 Task: Create a due date automation trigger when advanced on, on the monday of the week a card is due add fields with custom field "Resume" set to a date less than 1 working days ago at 11:00 AM.
Action: Mouse moved to (1260, 96)
Screenshot: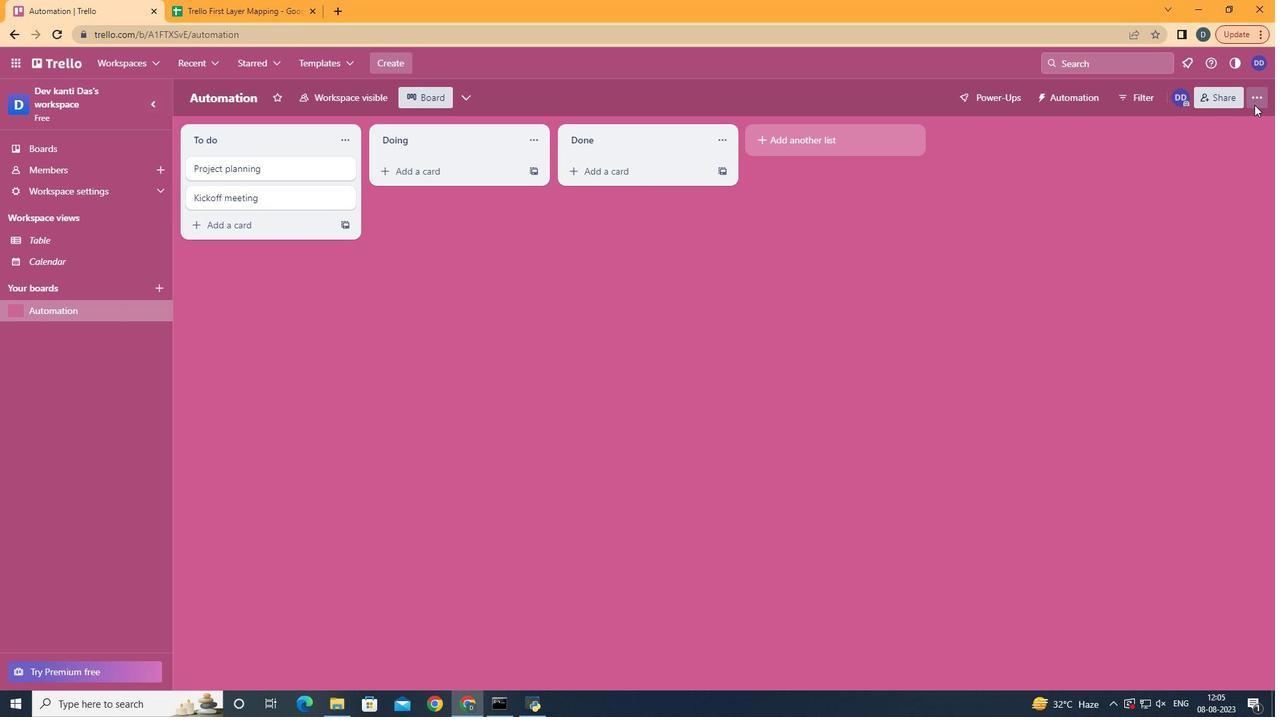 
Action: Mouse pressed left at (1260, 96)
Screenshot: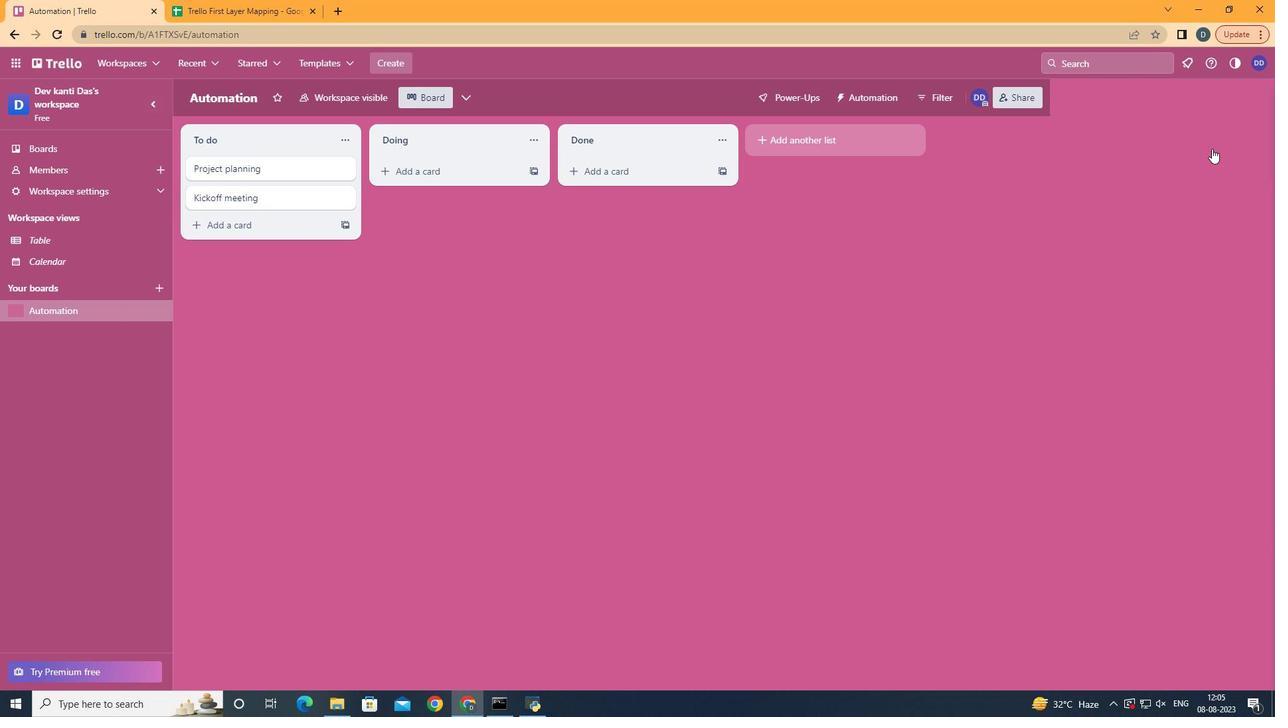 
Action: Mouse moved to (1125, 279)
Screenshot: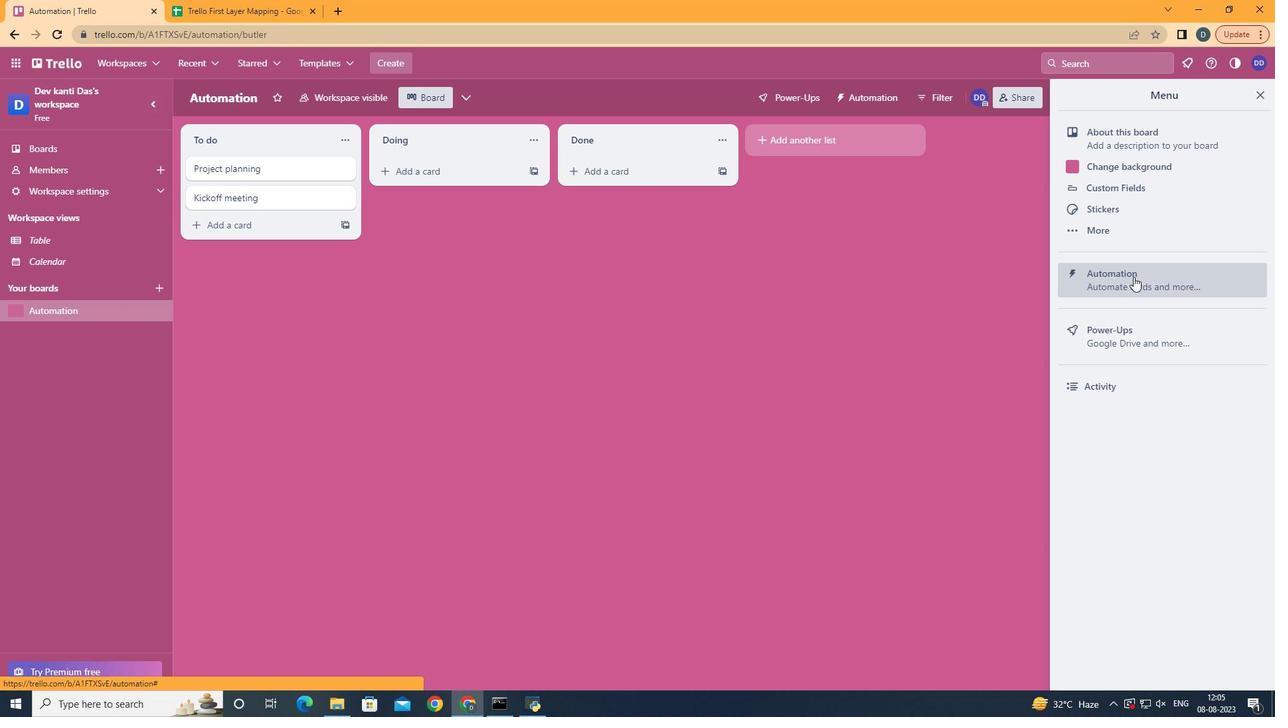 
Action: Mouse pressed left at (1125, 279)
Screenshot: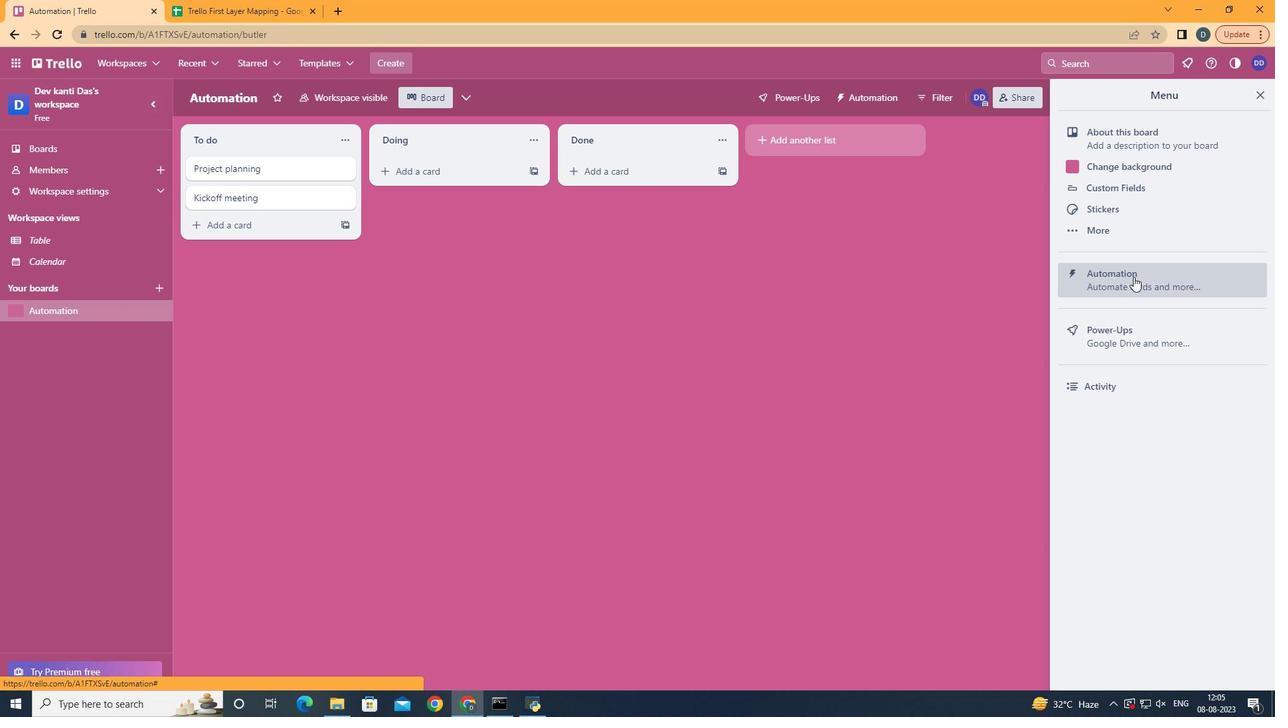 
Action: Mouse moved to (232, 262)
Screenshot: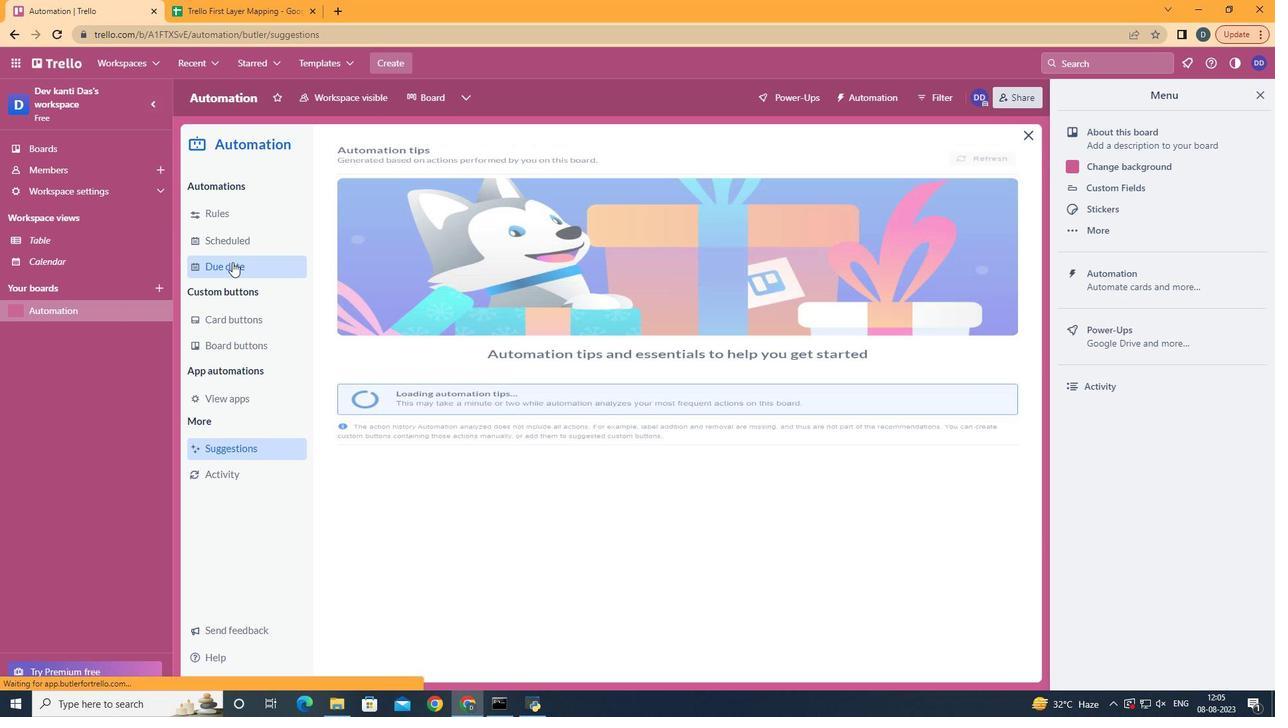 
Action: Mouse pressed left at (232, 262)
Screenshot: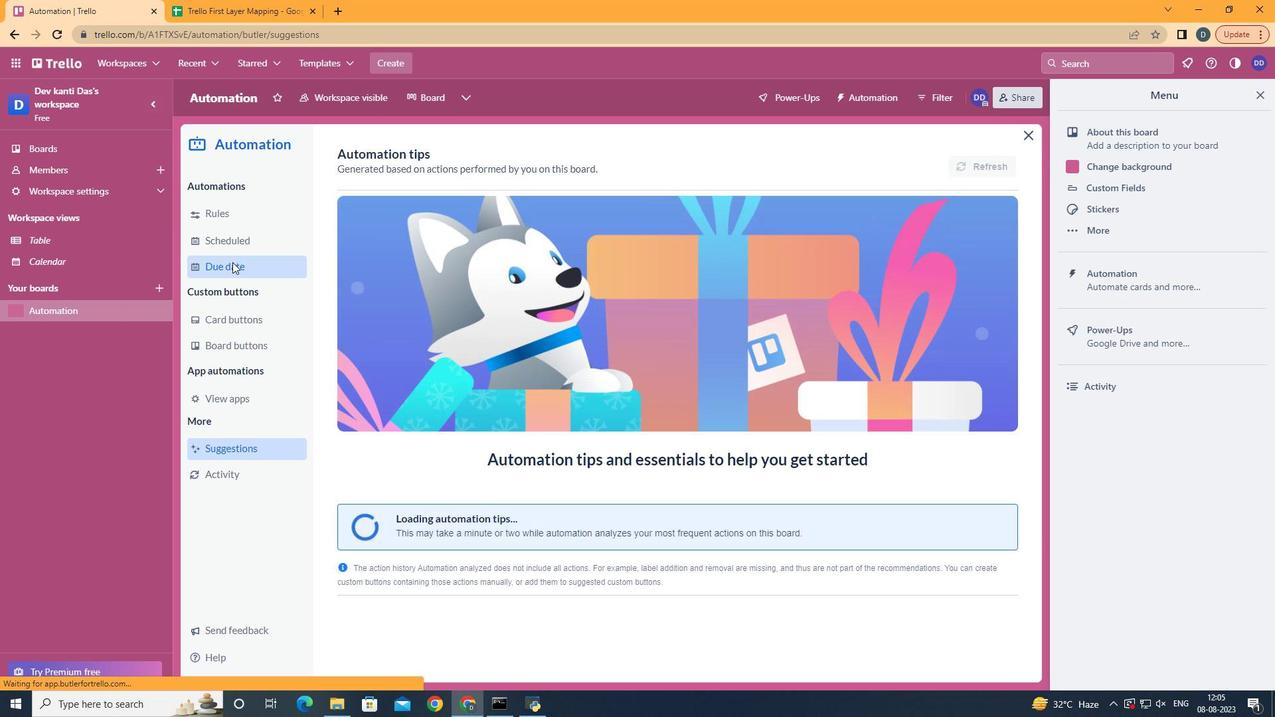 
Action: Mouse moved to (923, 163)
Screenshot: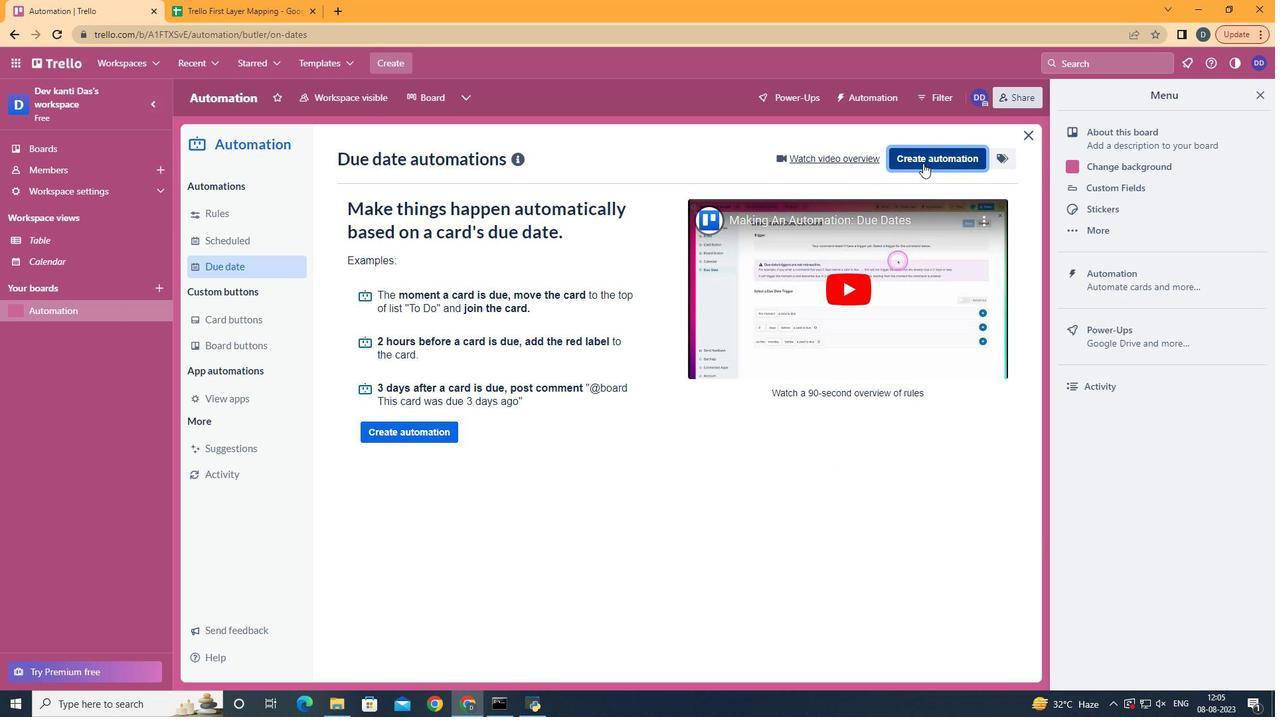 
Action: Mouse pressed left at (923, 163)
Screenshot: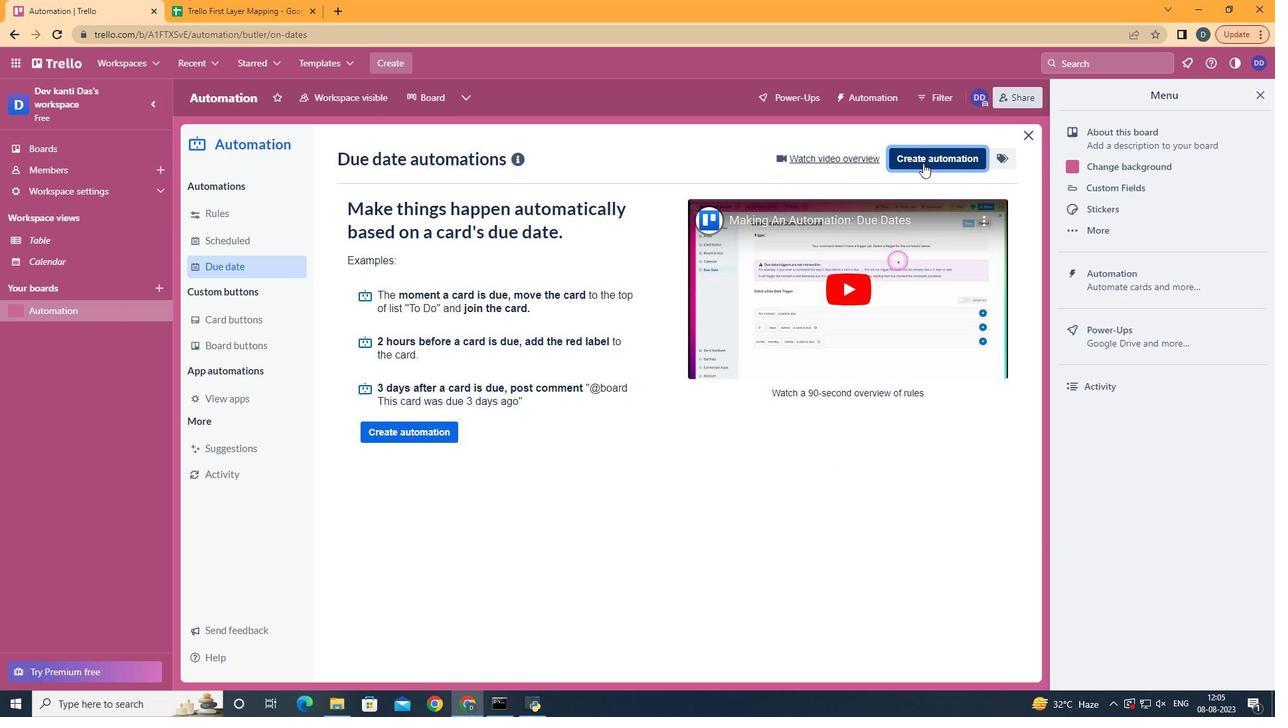
Action: Mouse moved to (728, 296)
Screenshot: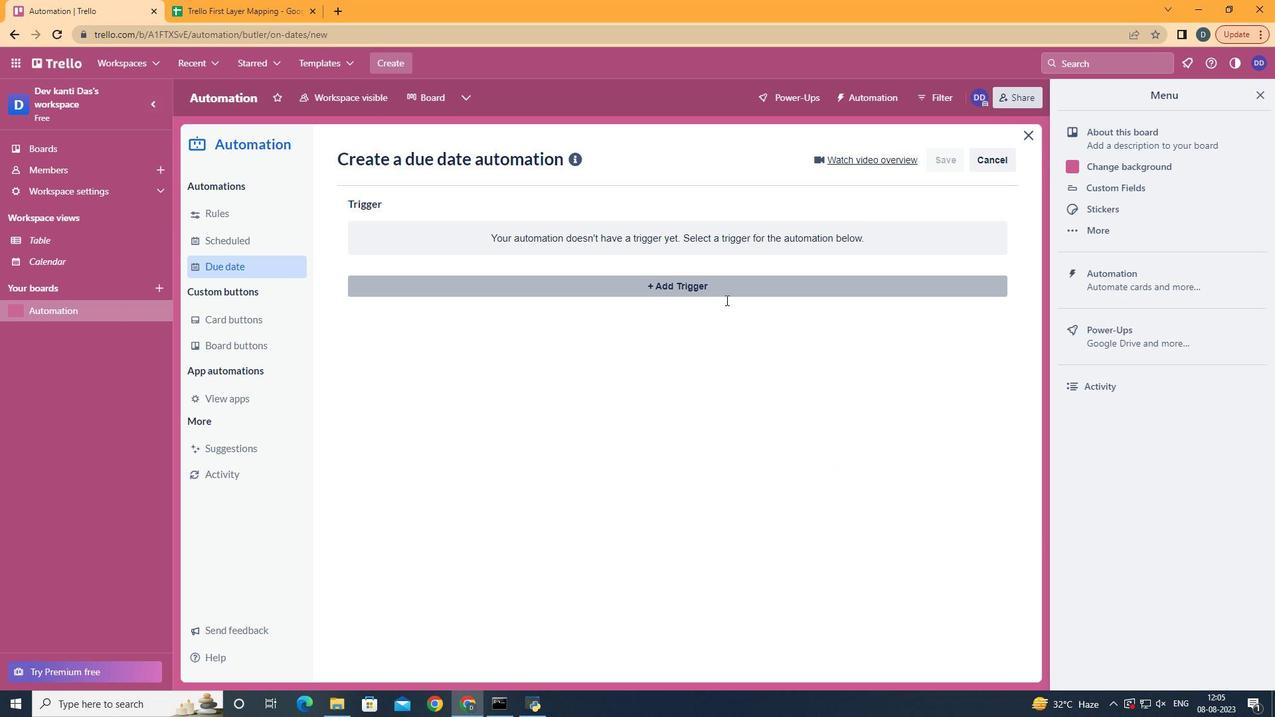 
Action: Mouse pressed left at (728, 296)
Screenshot: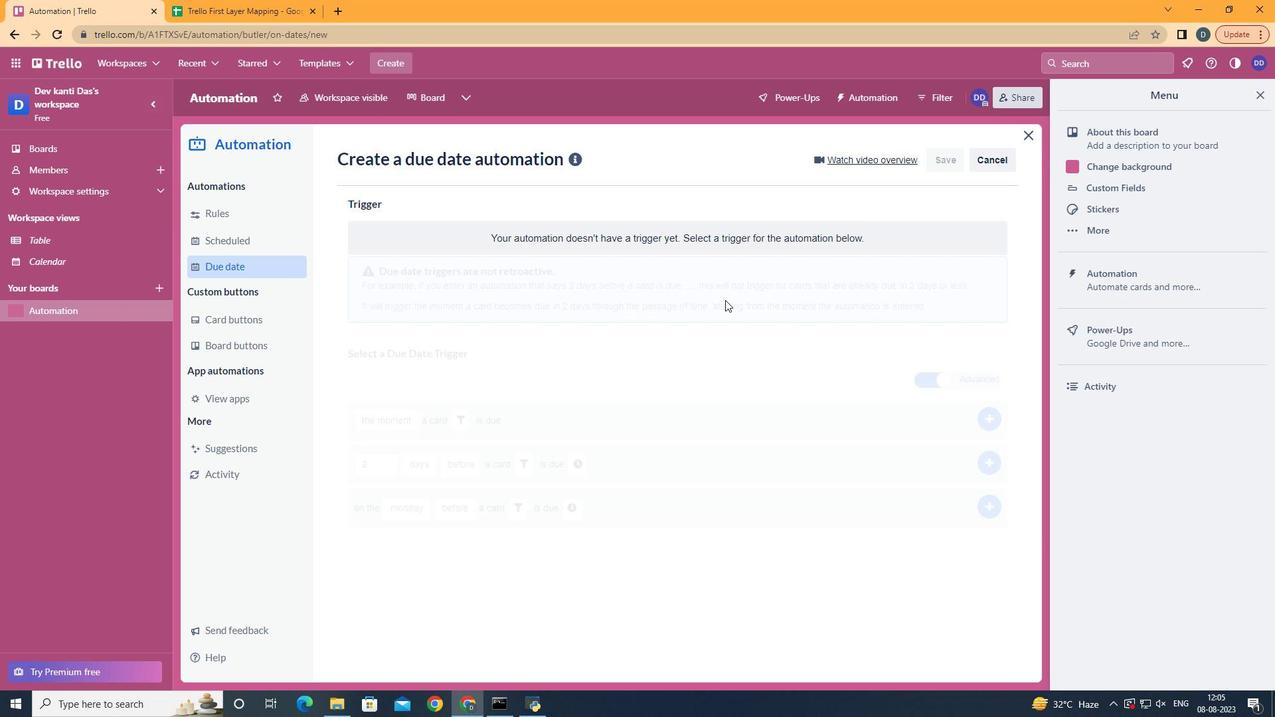 
Action: Mouse moved to (421, 337)
Screenshot: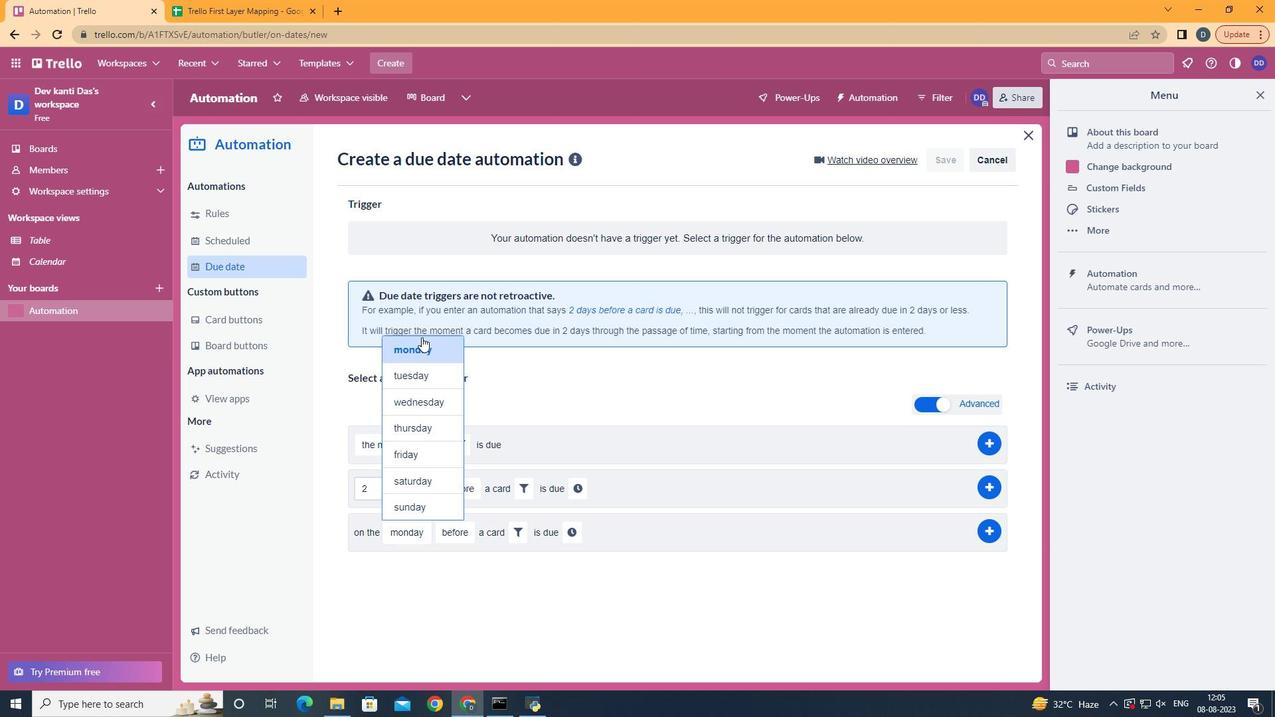 
Action: Mouse pressed left at (421, 337)
Screenshot: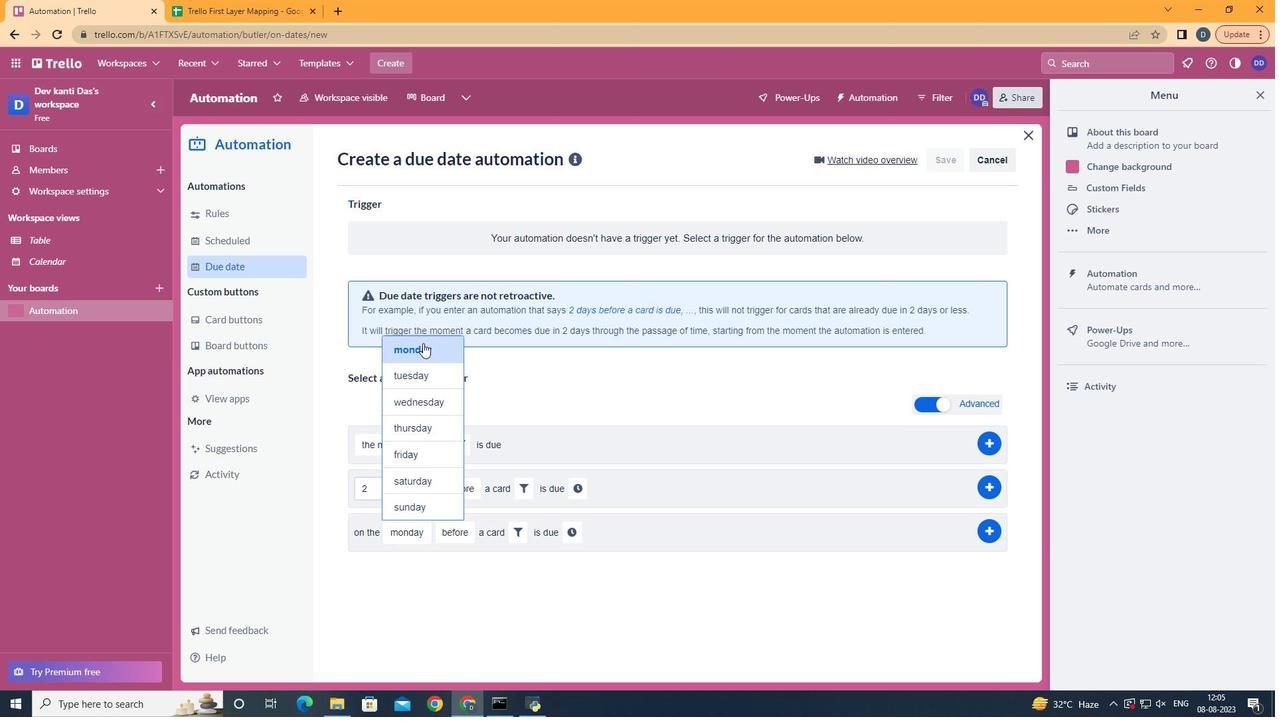 
Action: Mouse moved to (482, 609)
Screenshot: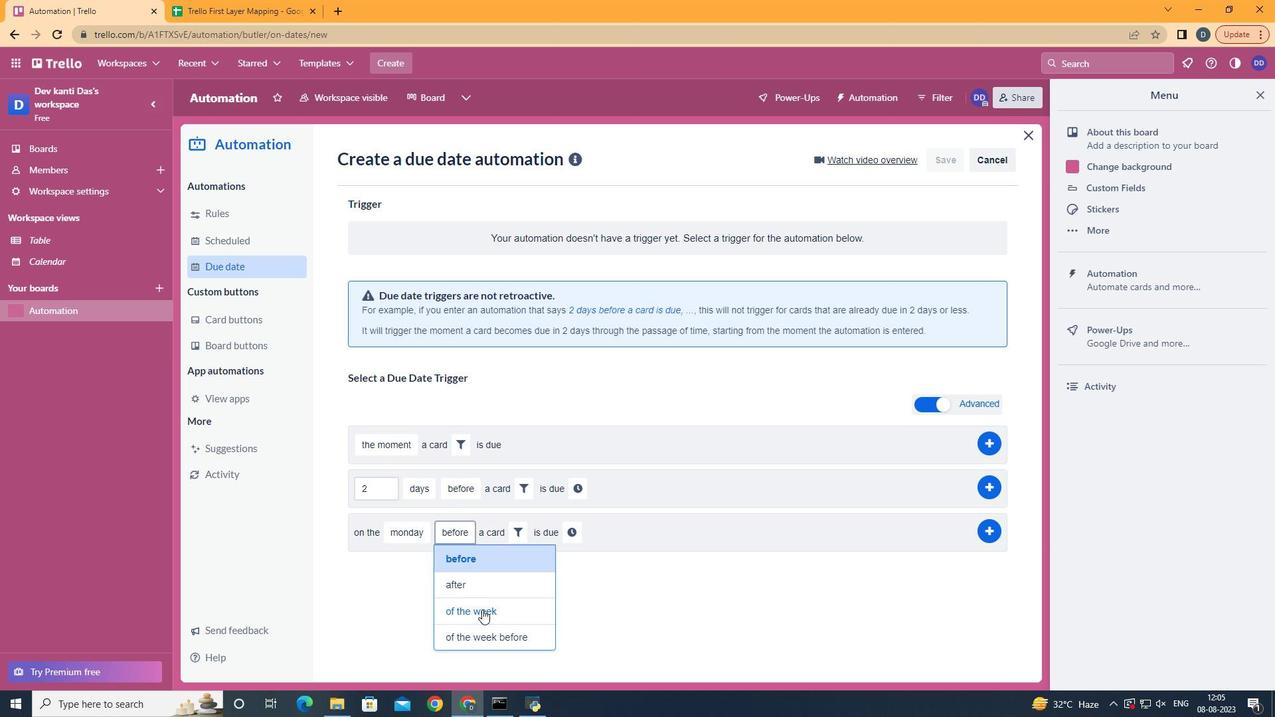 
Action: Mouse pressed left at (482, 609)
Screenshot: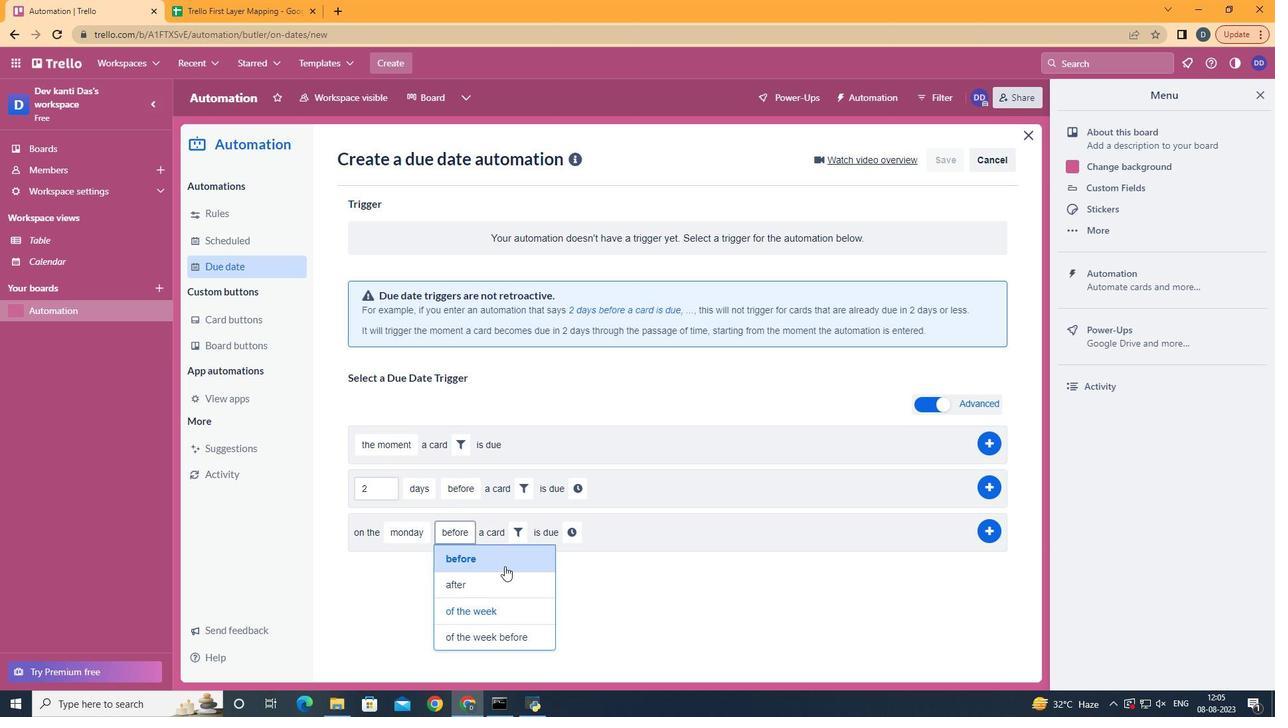 
Action: Mouse moved to (530, 528)
Screenshot: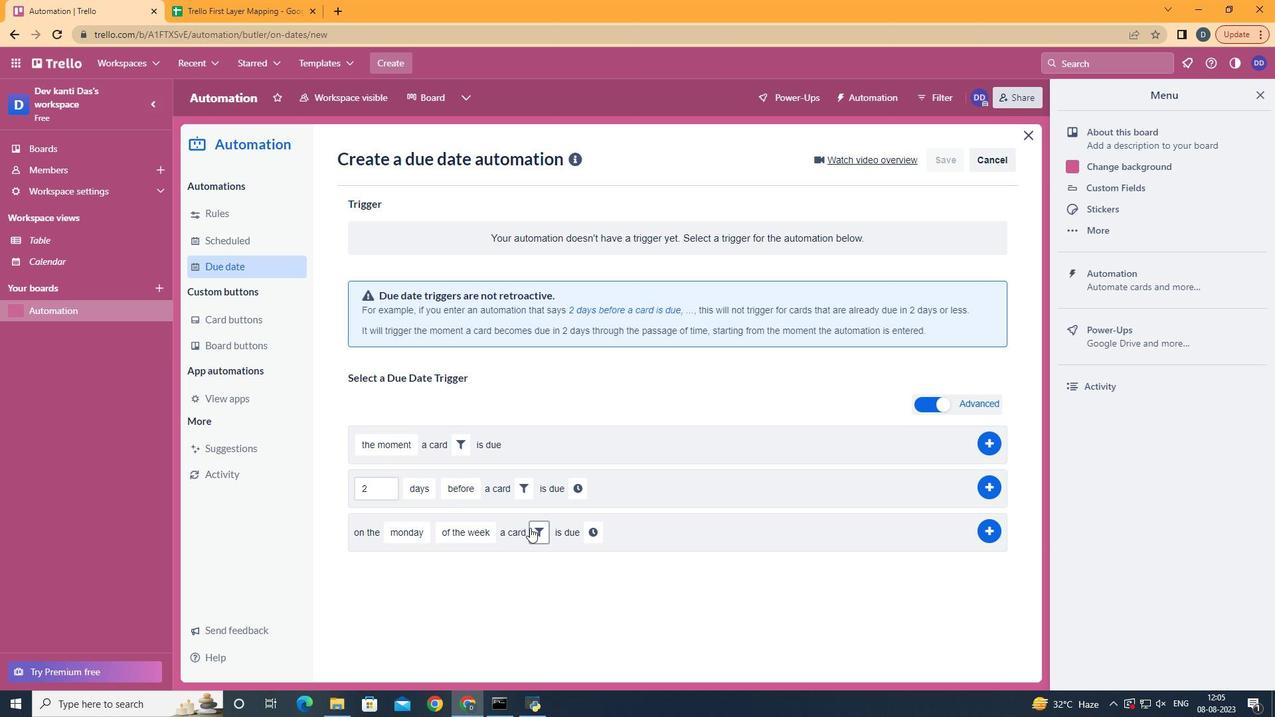 
Action: Mouse pressed left at (530, 528)
Screenshot: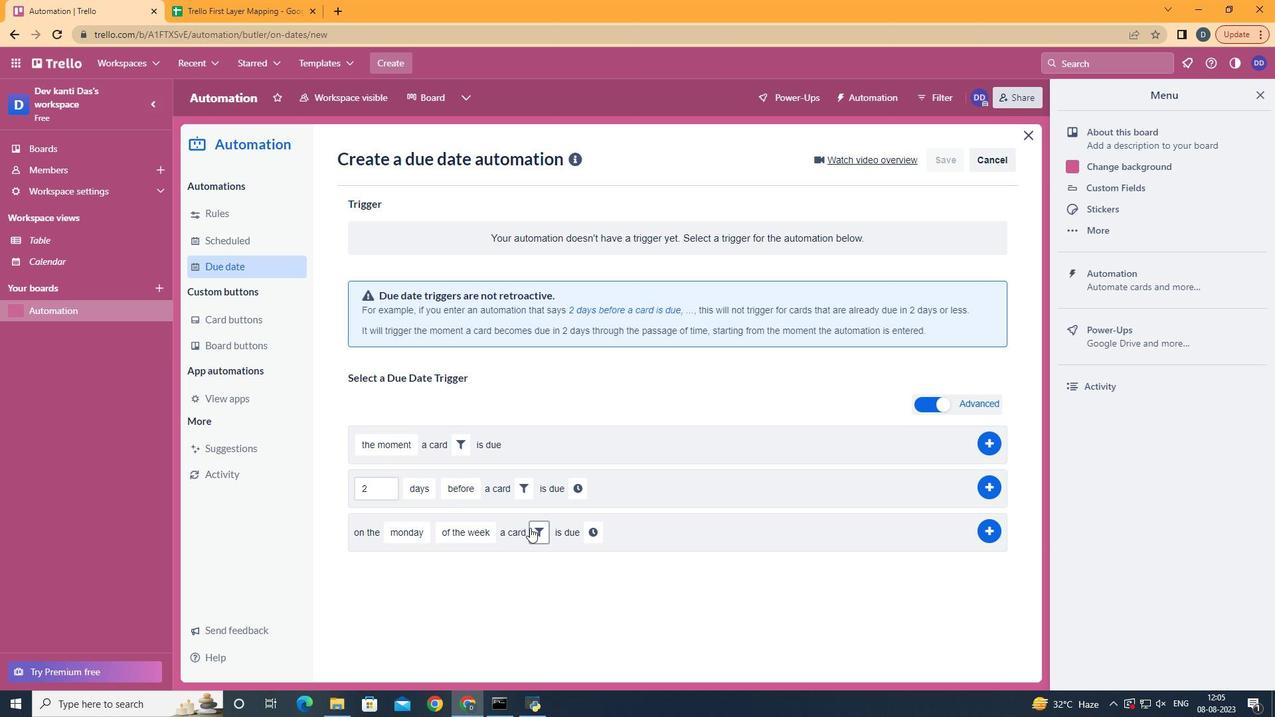 
Action: Mouse moved to (764, 579)
Screenshot: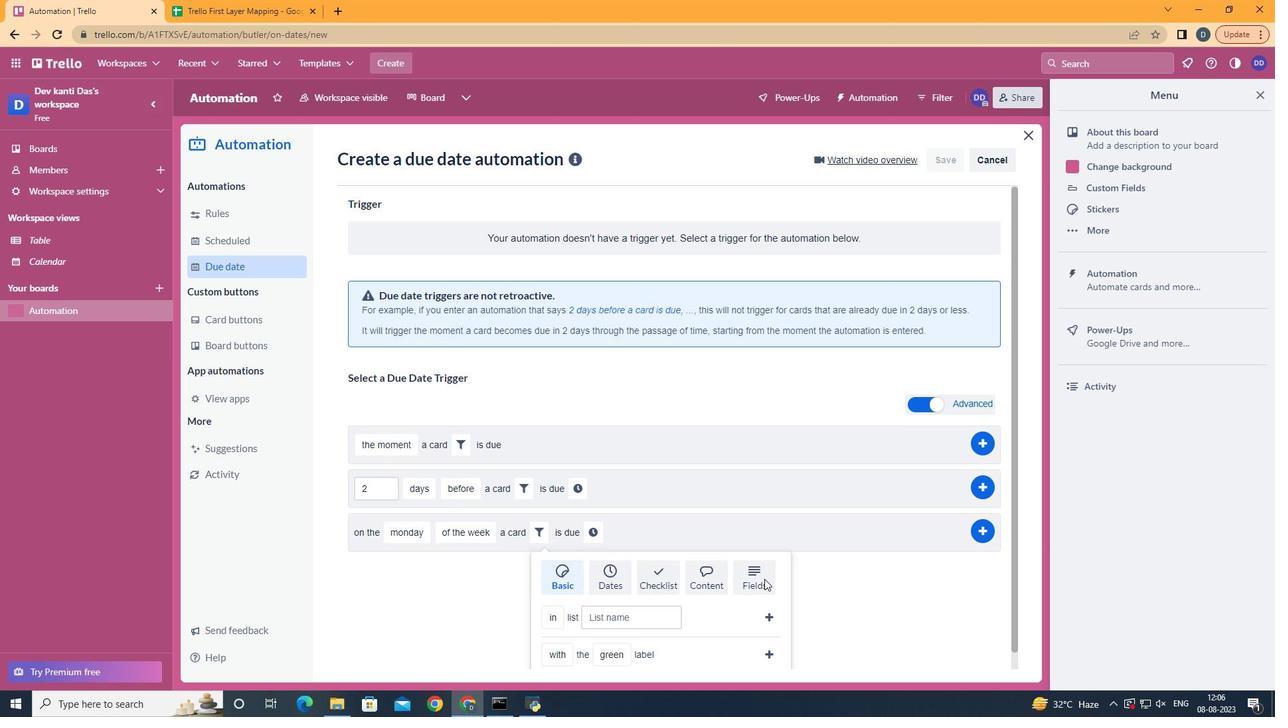 
Action: Mouse pressed left at (764, 579)
Screenshot: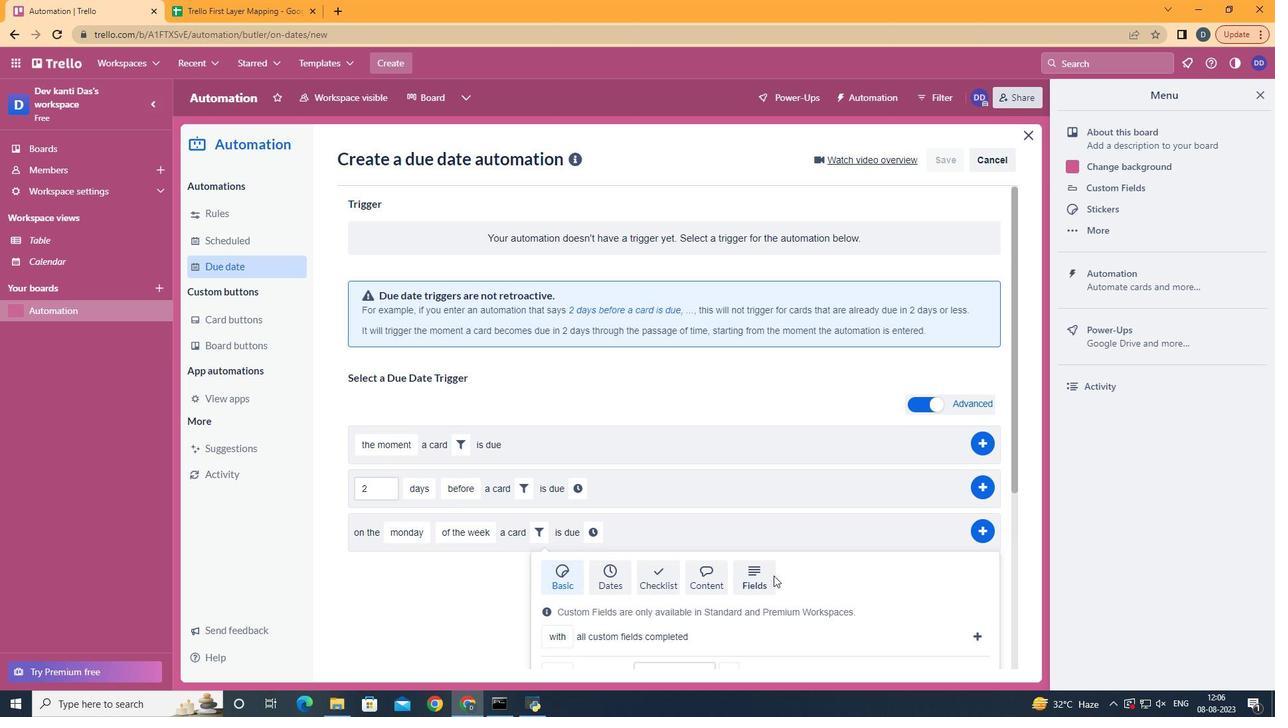 
Action: Mouse moved to (774, 575)
Screenshot: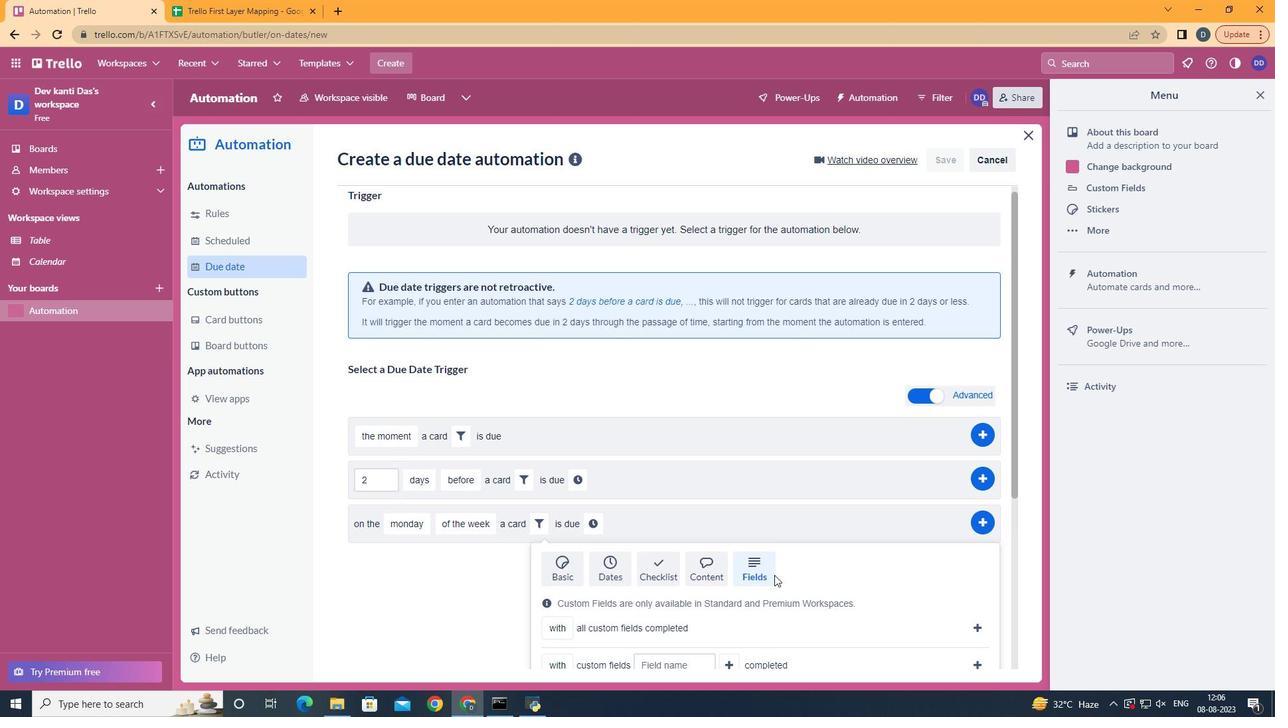 
Action: Mouse scrolled (774, 574) with delta (0, 0)
Screenshot: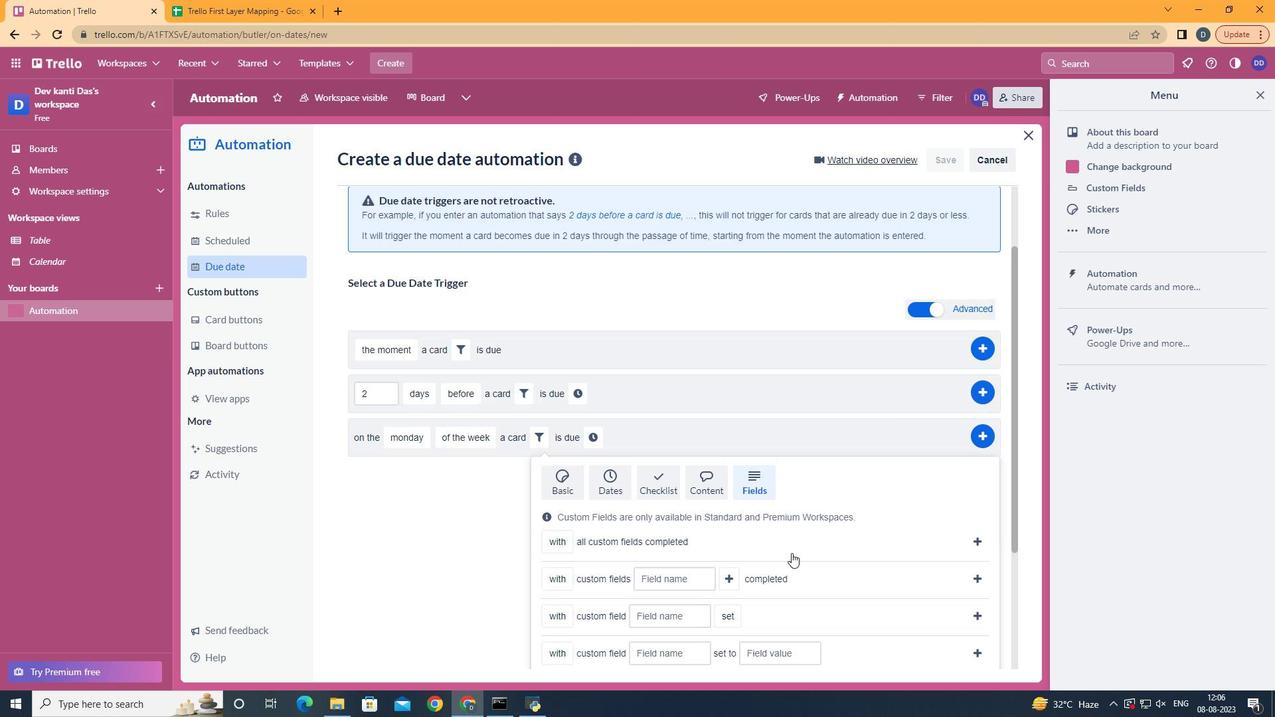 
Action: Mouse scrolled (774, 574) with delta (0, 0)
Screenshot: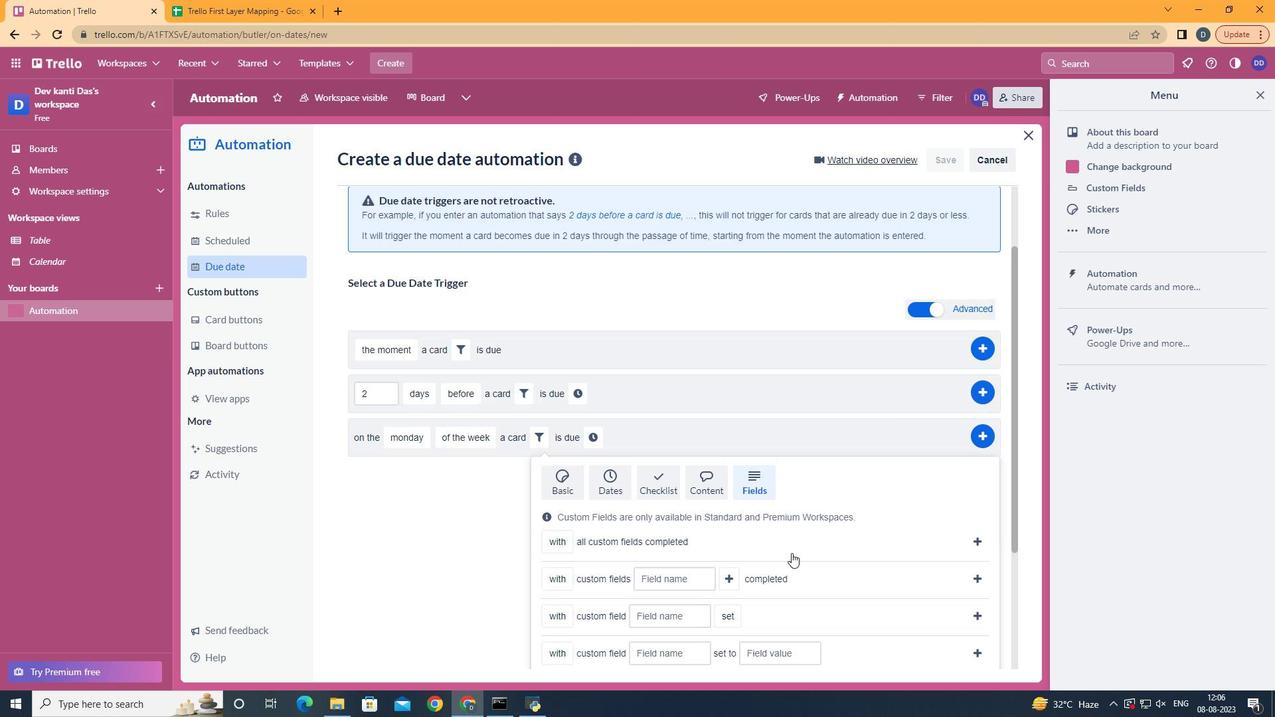 
Action: Mouse scrolled (774, 574) with delta (0, 0)
Screenshot: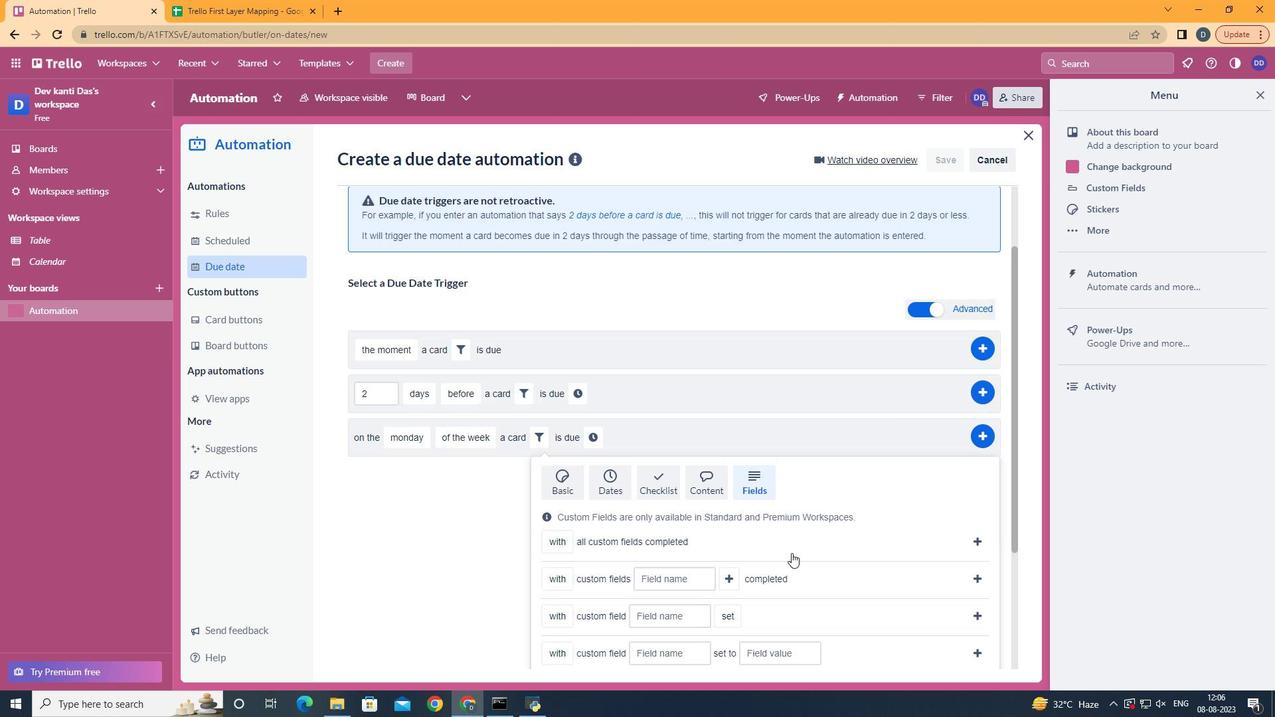 
Action: Mouse scrolled (774, 574) with delta (0, 0)
Screenshot: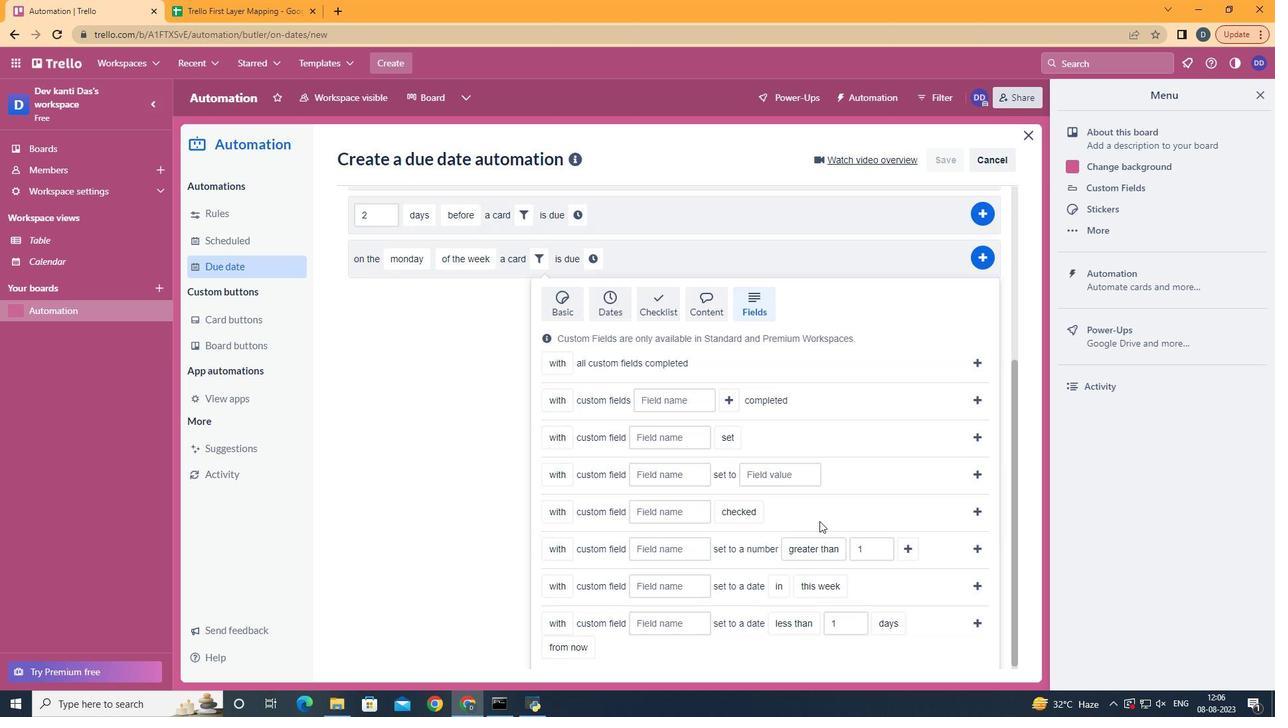 
Action: Mouse scrolled (774, 574) with delta (0, 0)
Screenshot: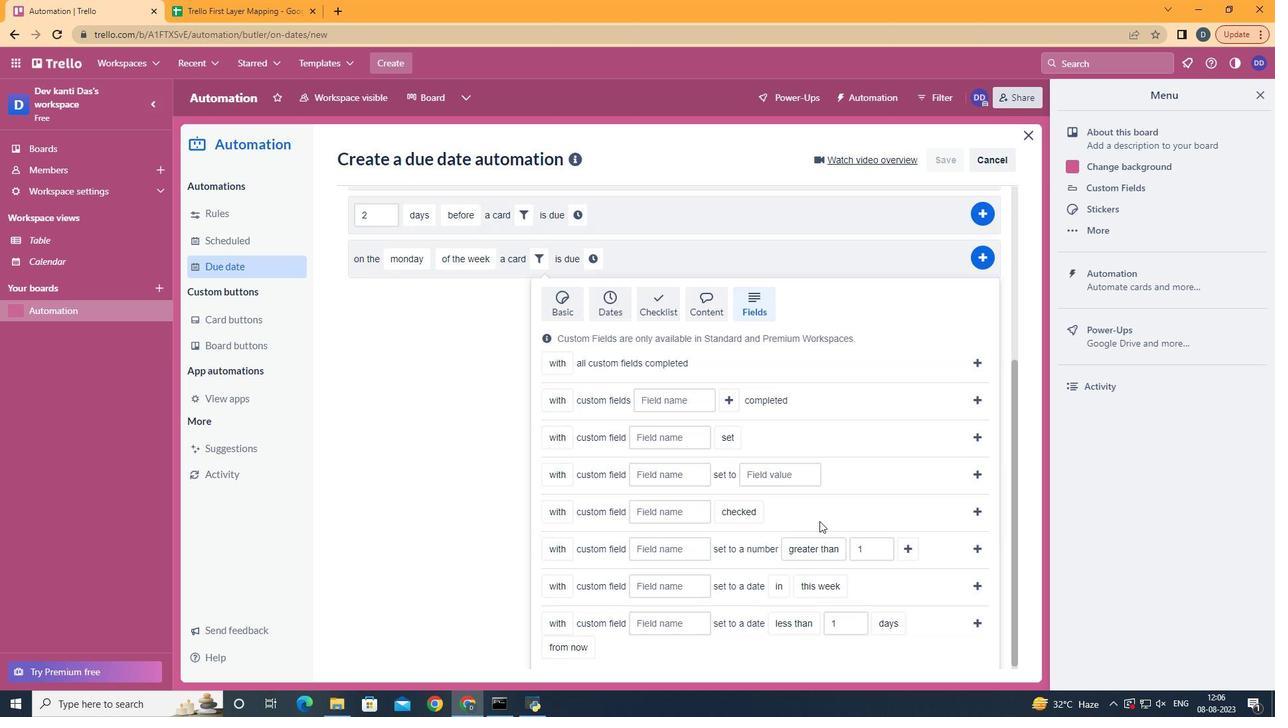
Action: Mouse moved to (574, 561)
Screenshot: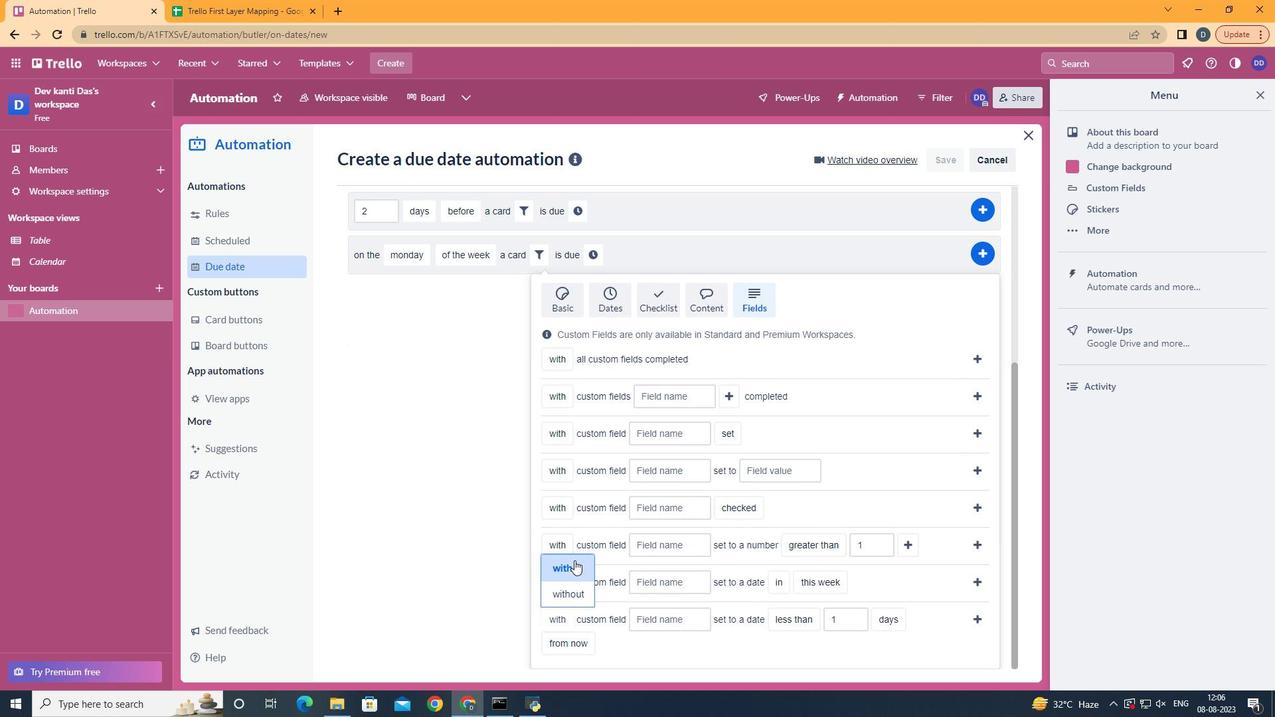 
Action: Mouse pressed left at (574, 561)
Screenshot: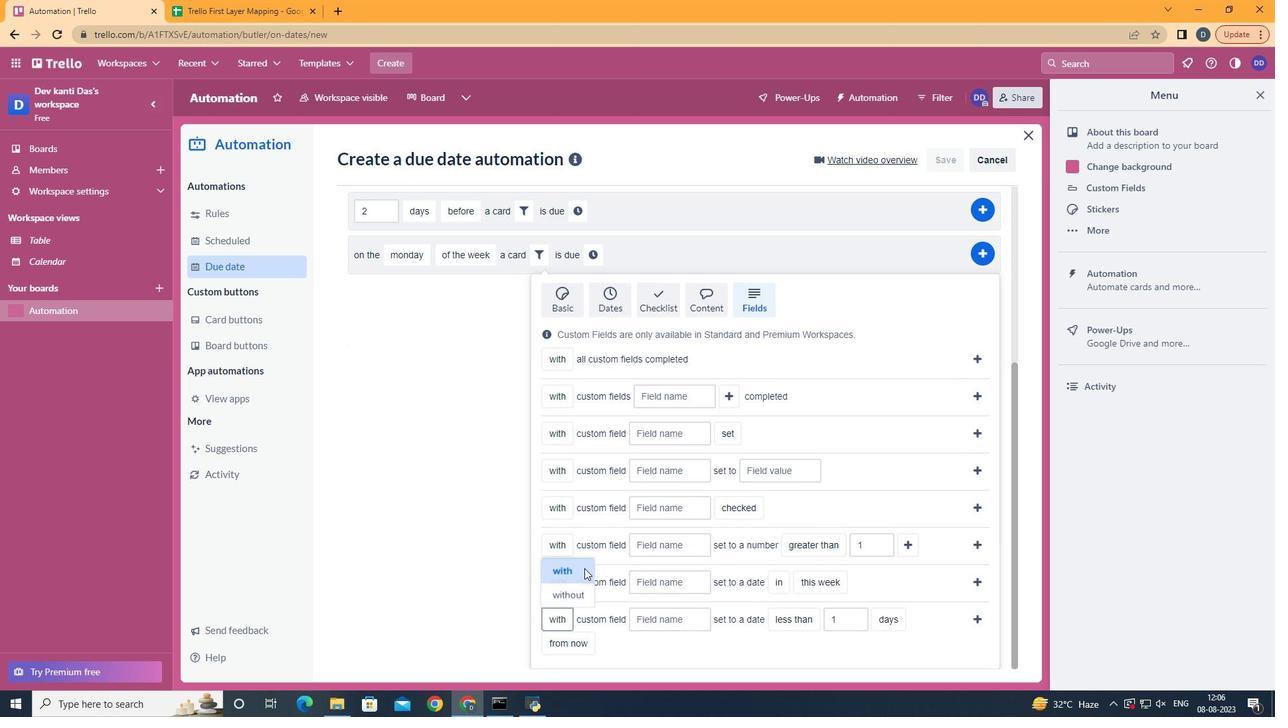 
Action: Mouse moved to (647, 609)
Screenshot: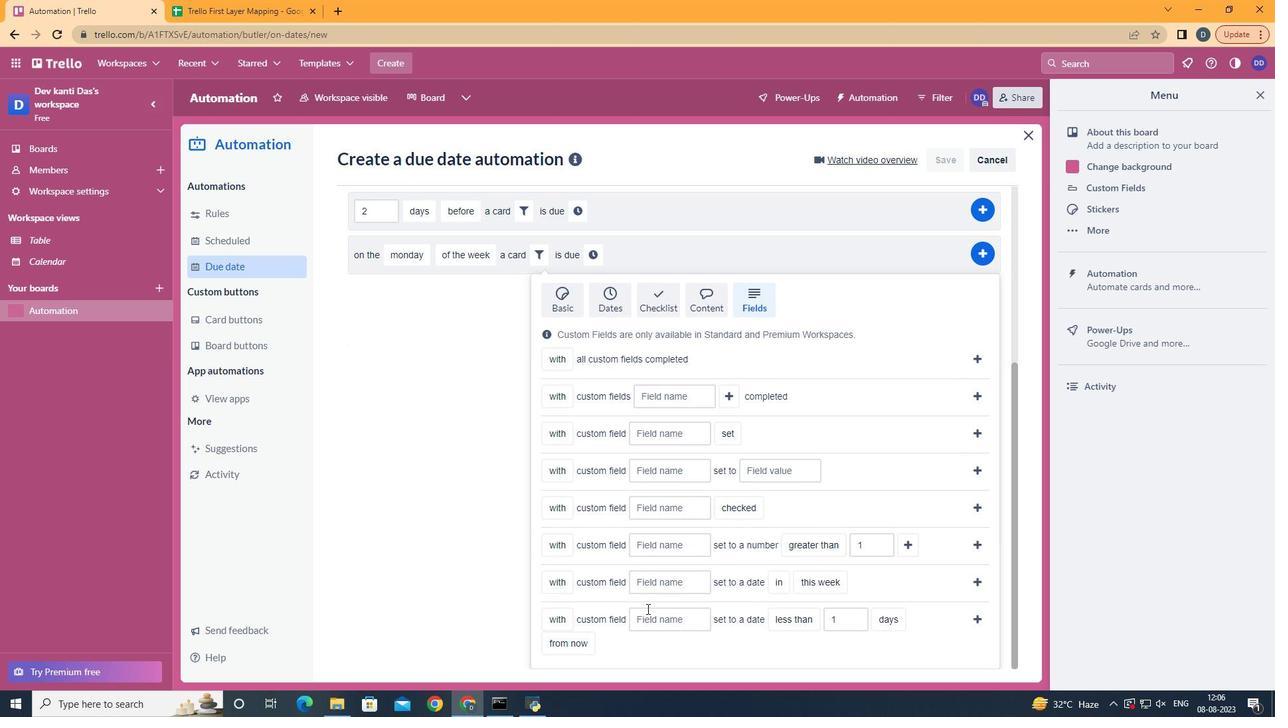 
Action: Mouse pressed left at (647, 609)
Screenshot: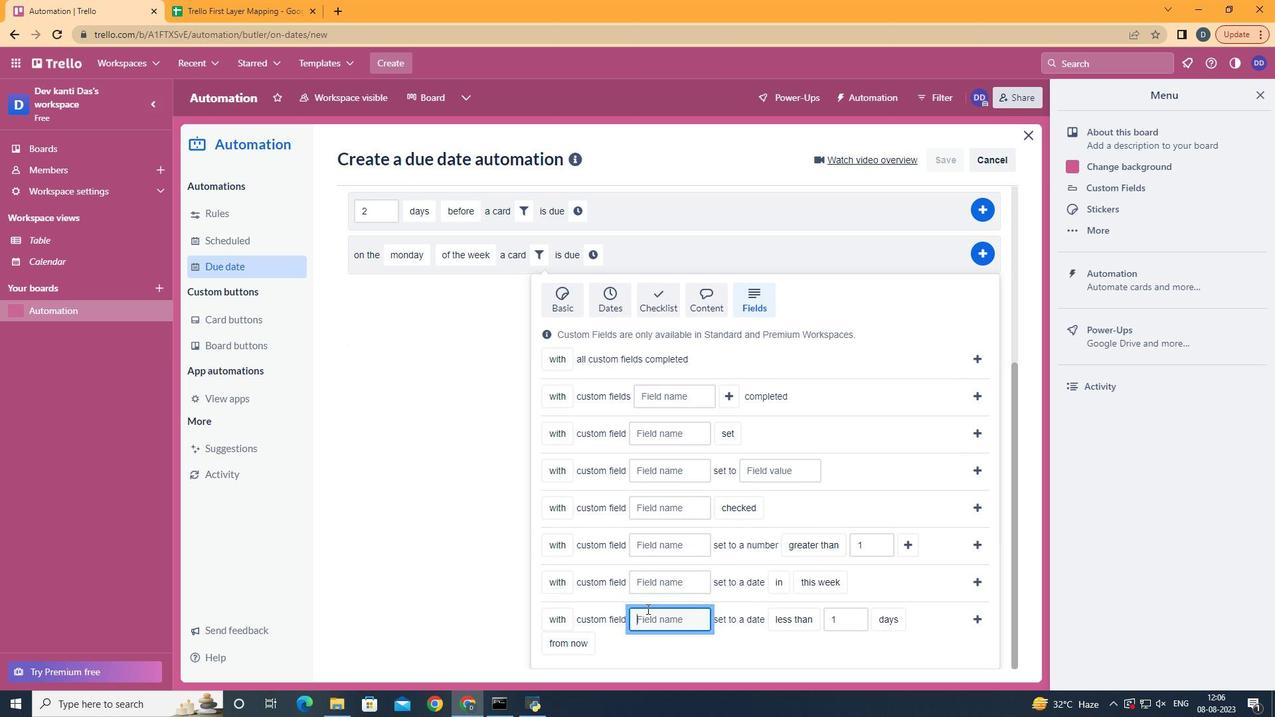
Action: Key pressed <Key.shift>Resume
Screenshot: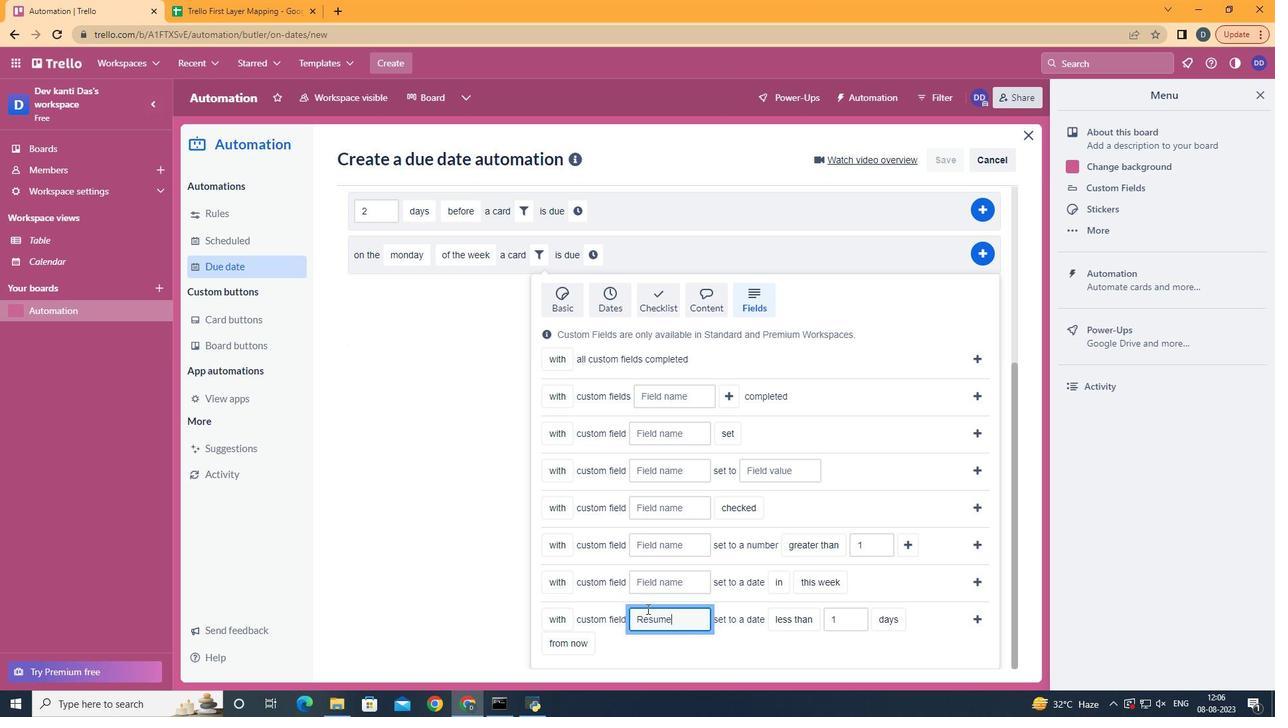 
Action: Mouse moved to (805, 522)
Screenshot: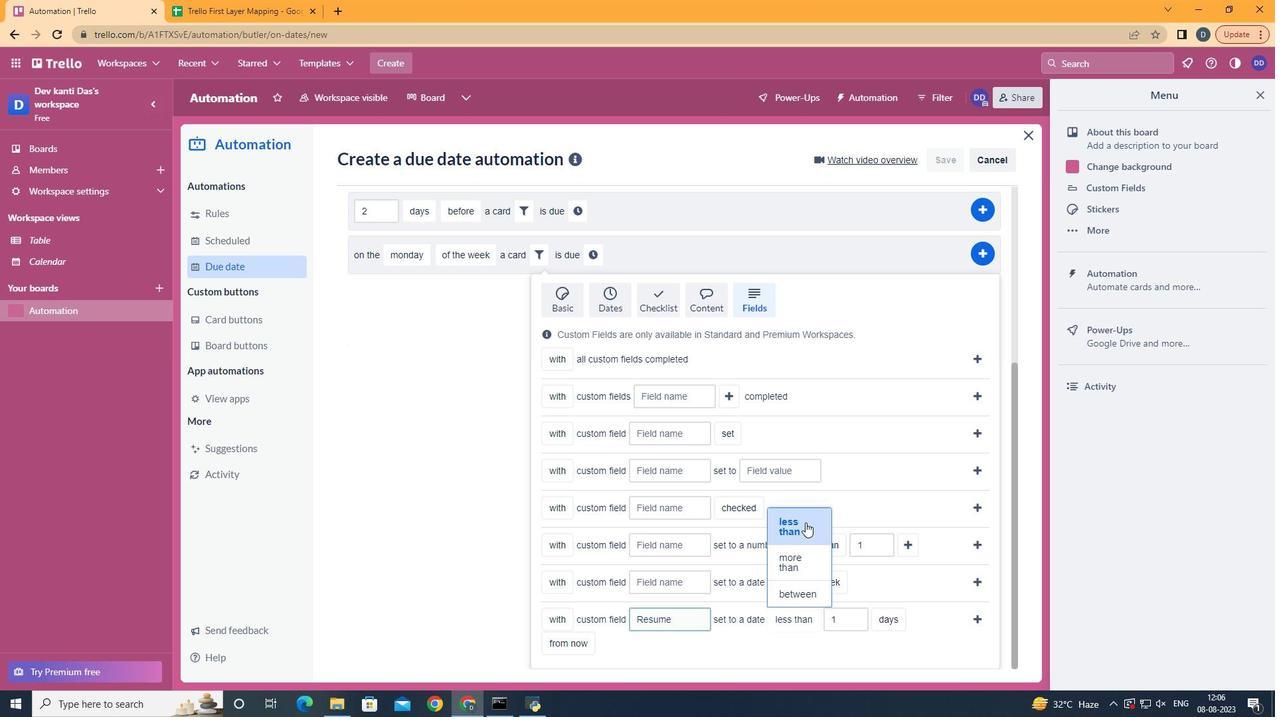
Action: Mouse pressed left at (805, 522)
Screenshot: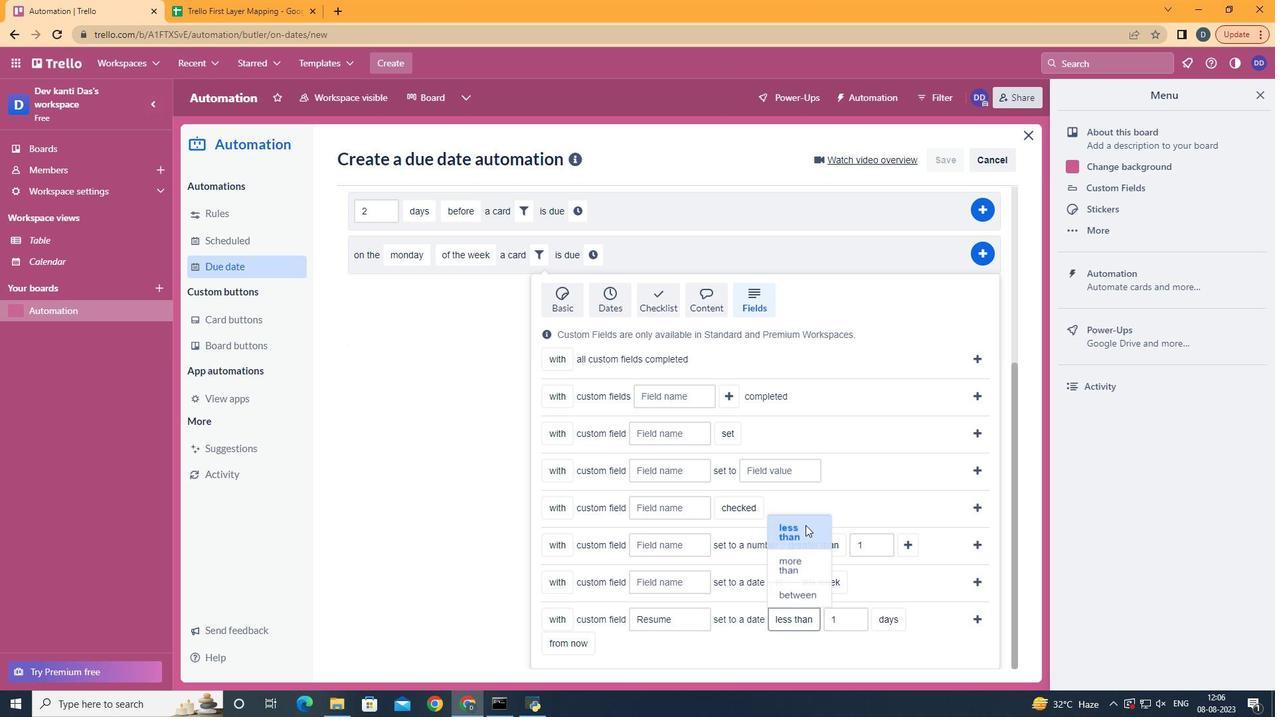
Action: Mouse moved to (900, 595)
Screenshot: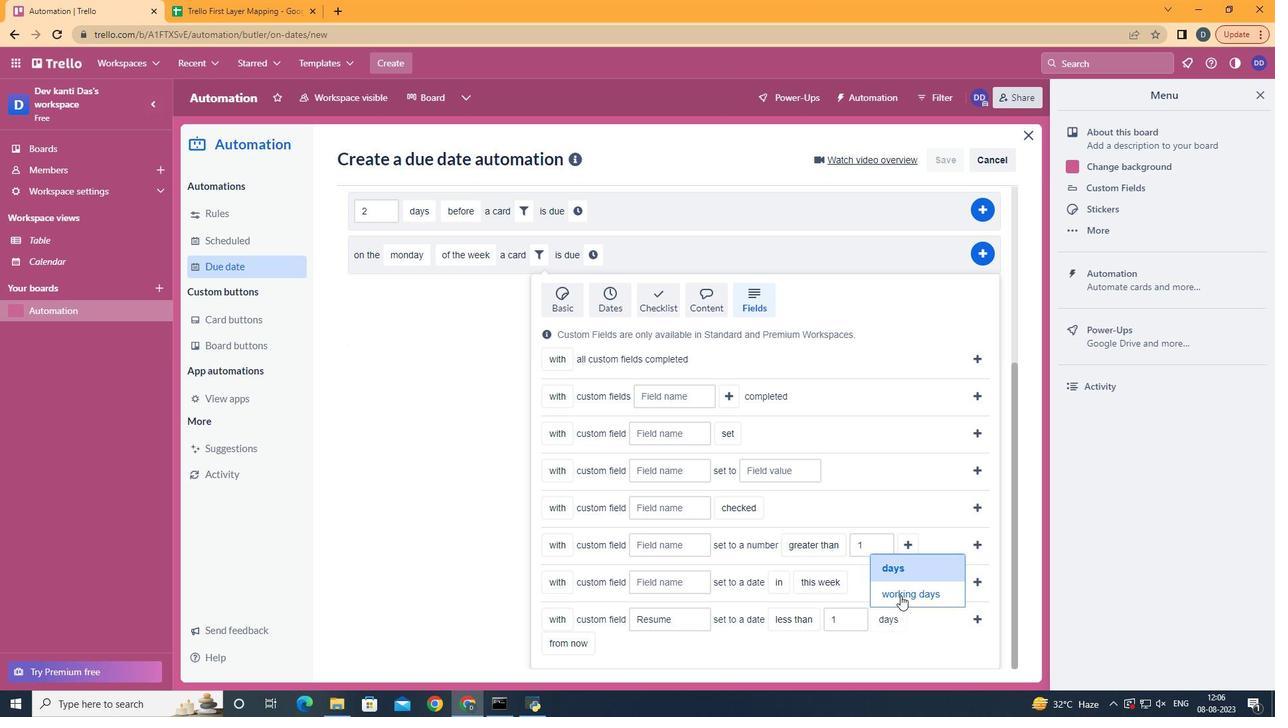 
Action: Mouse pressed left at (900, 595)
Screenshot: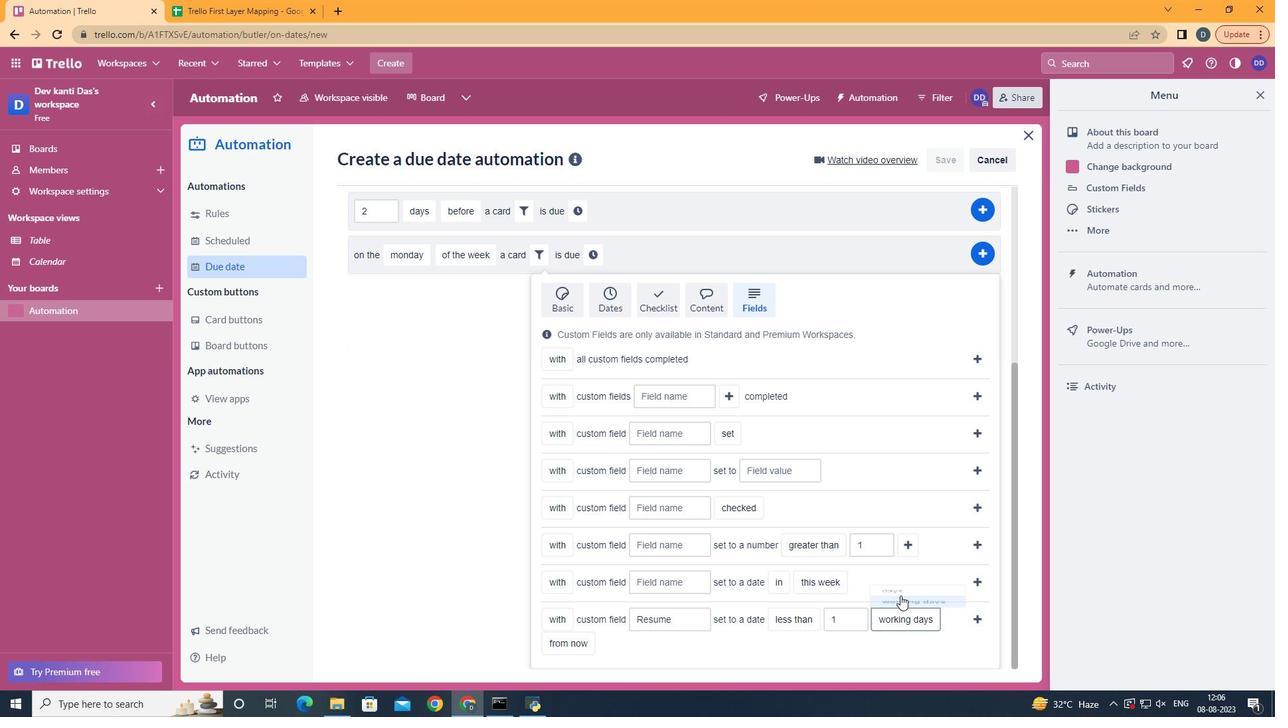 
Action: Mouse moved to (573, 622)
Screenshot: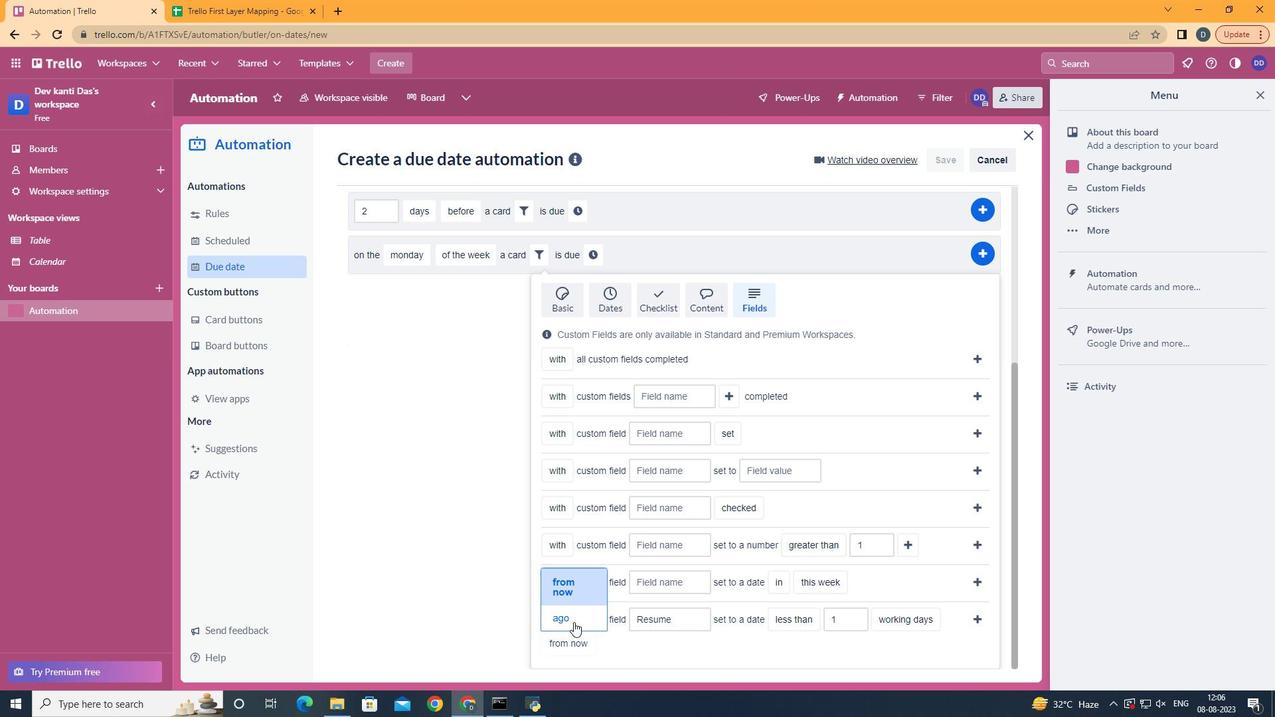 
Action: Mouse pressed left at (573, 622)
Screenshot: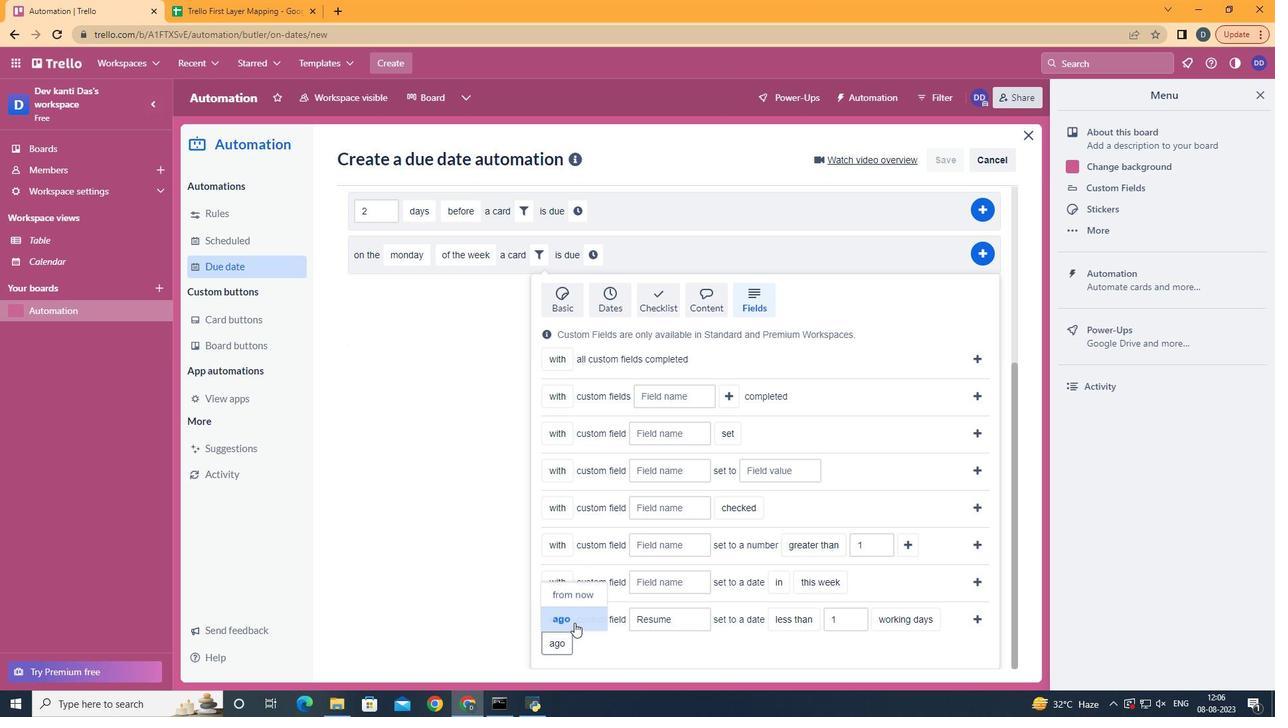
Action: Mouse moved to (985, 617)
Screenshot: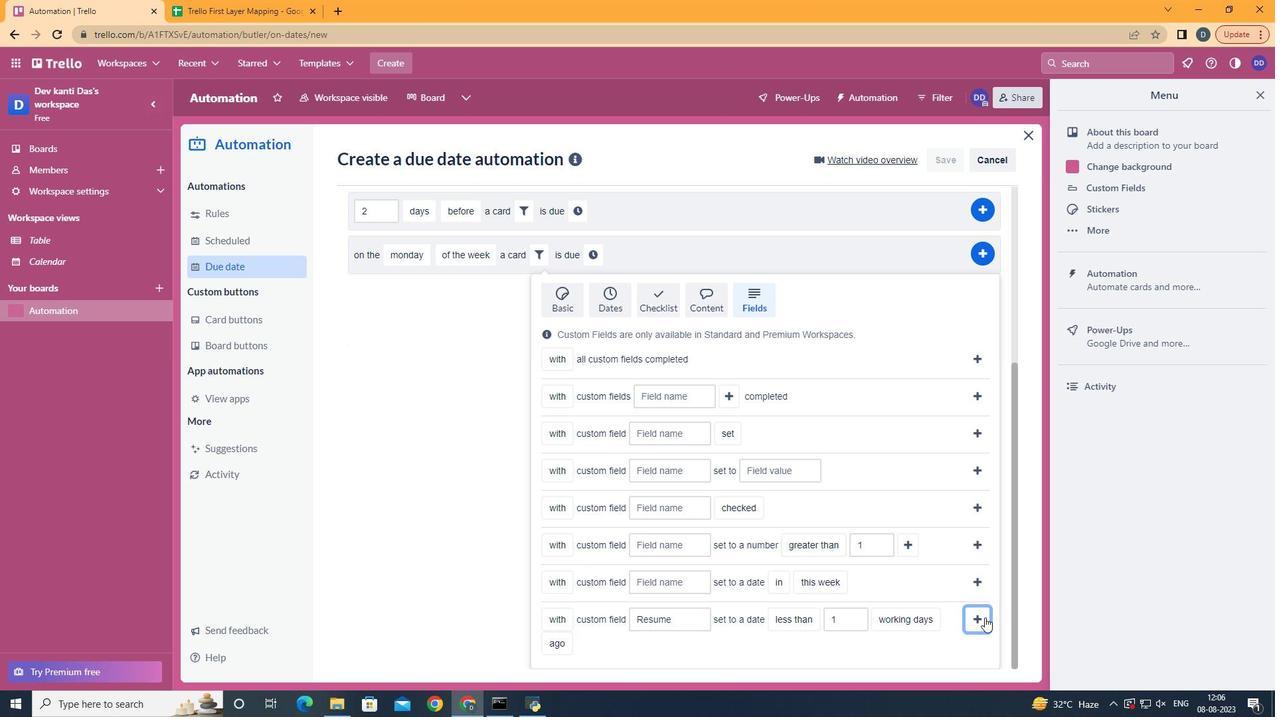 
Action: Mouse pressed left at (985, 617)
Screenshot: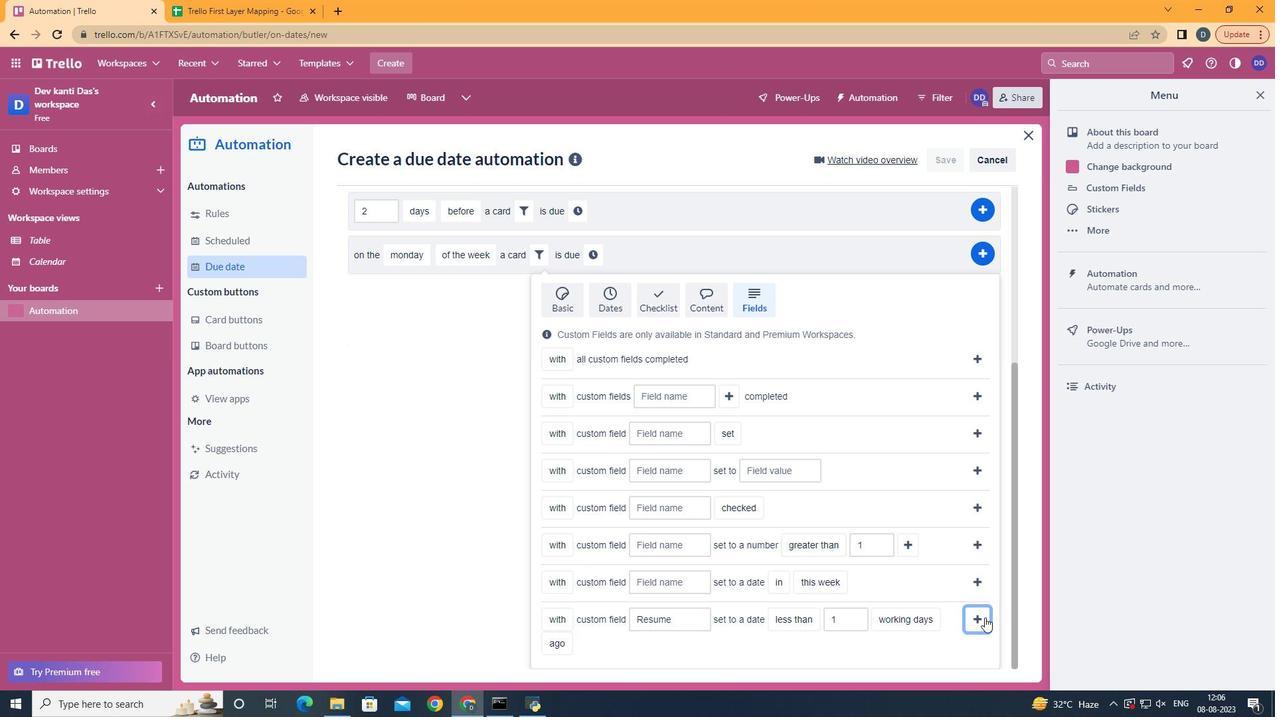 
Action: Mouse moved to (914, 534)
Screenshot: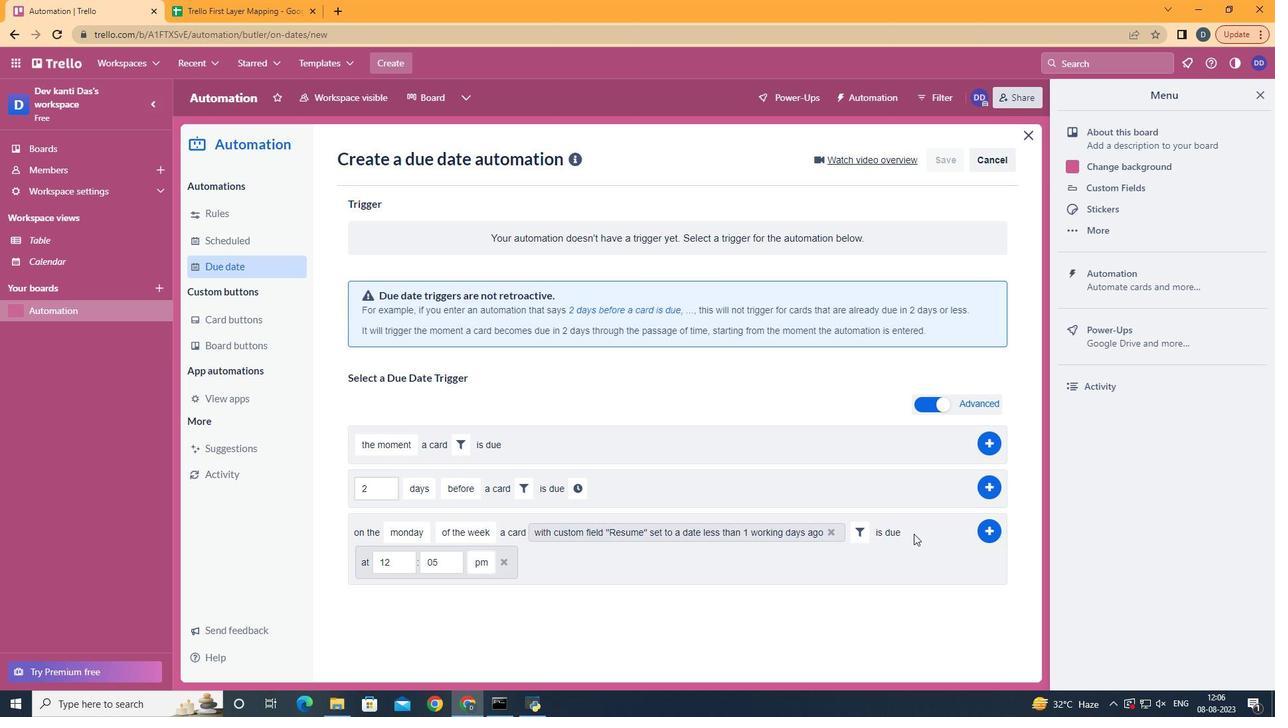 
Action: Mouse pressed left at (914, 534)
Screenshot: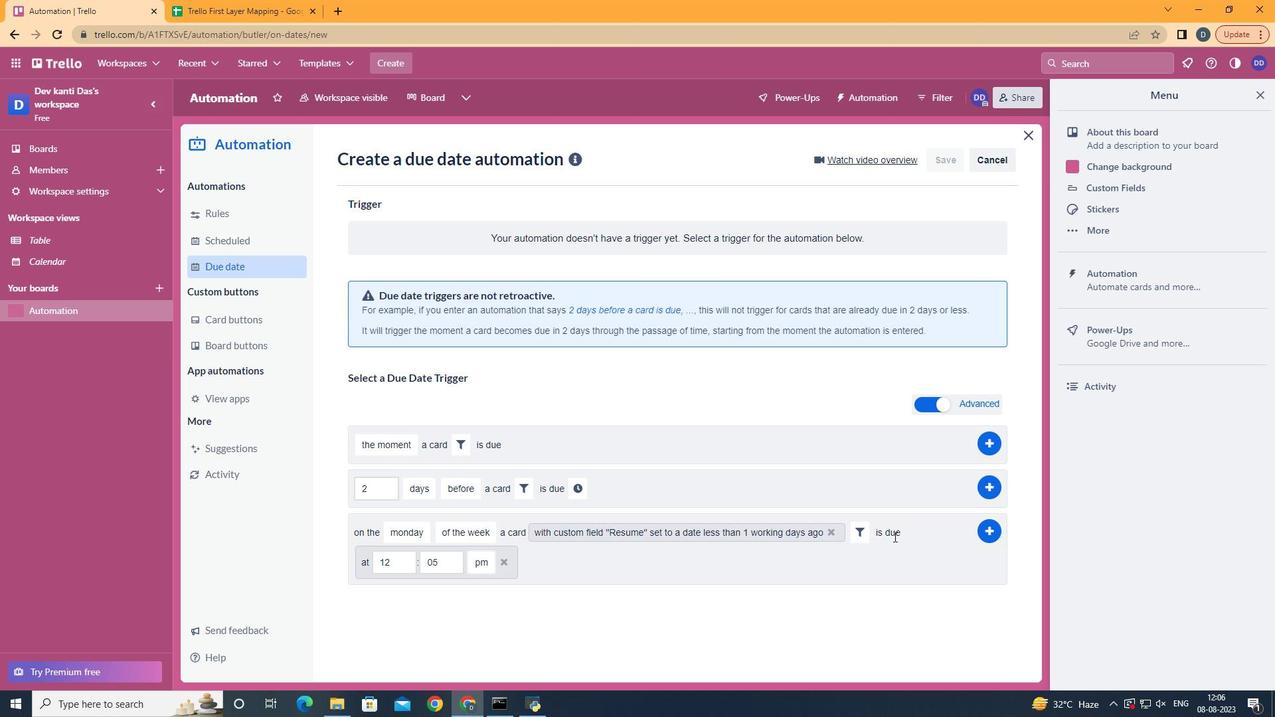 
Action: Mouse moved to (402, 558)
Screenshot: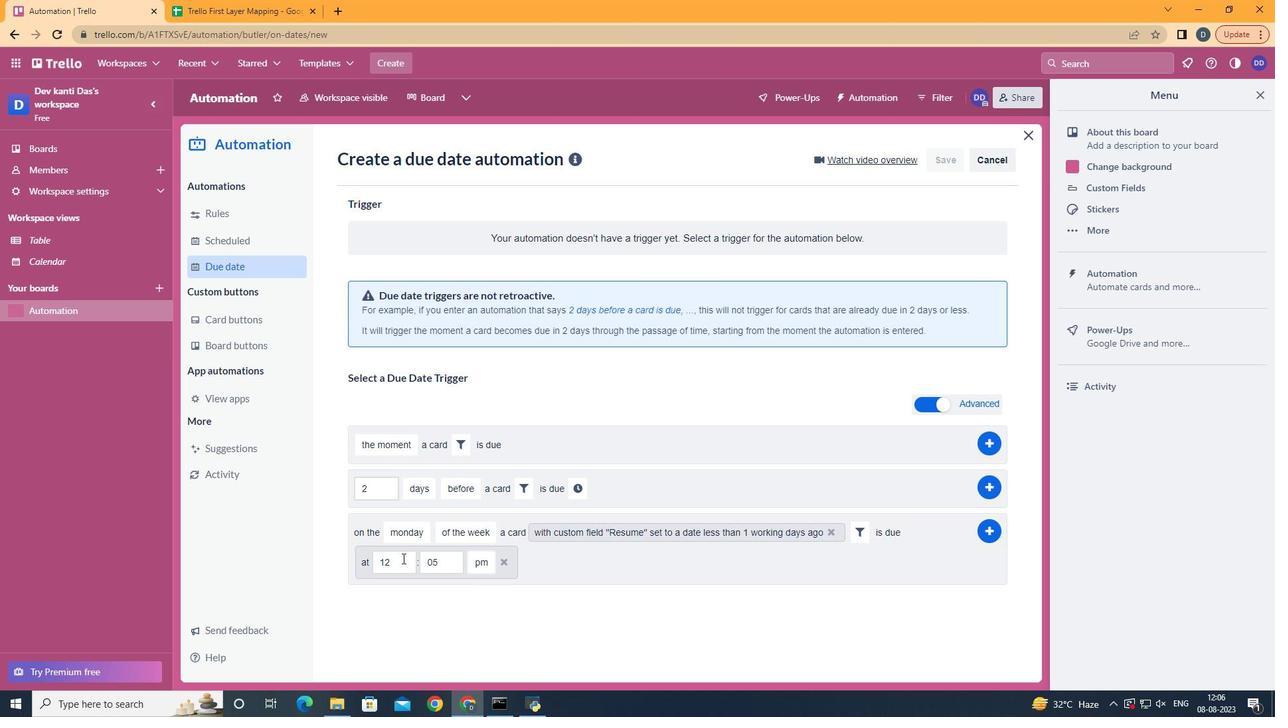 
Action: Mouse pressed left at (402, 558)
Screenshot: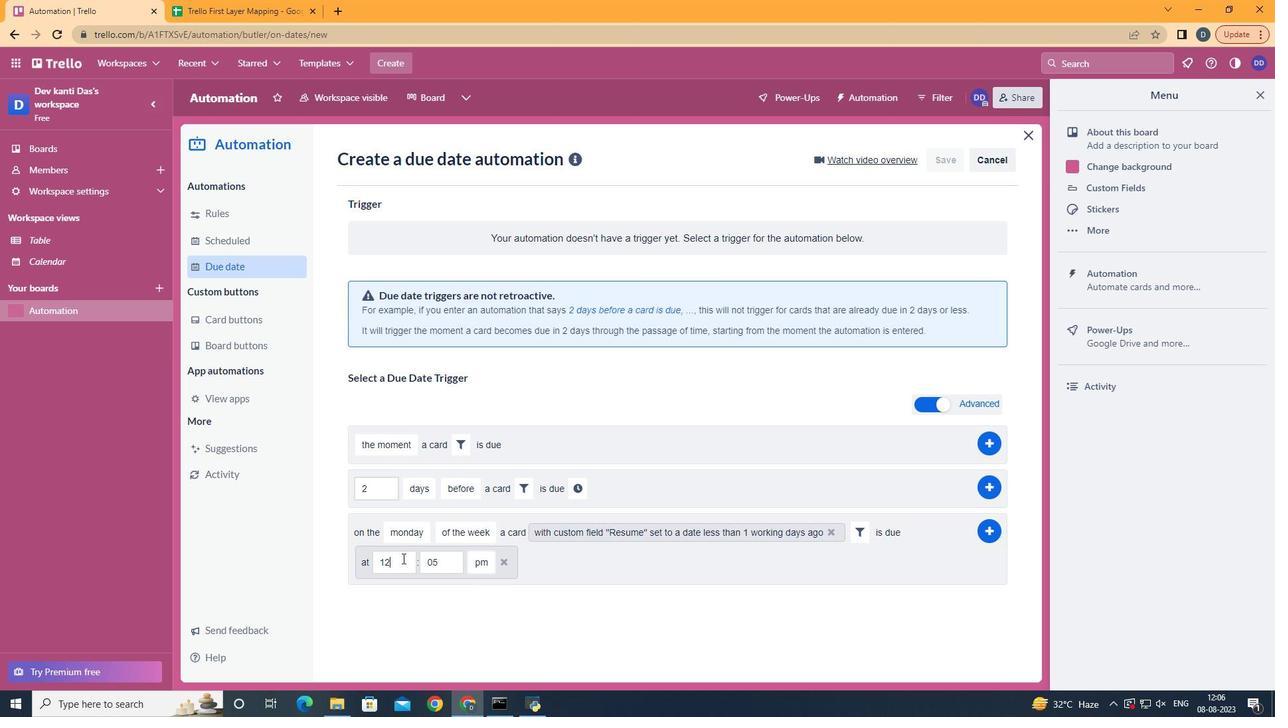 
Action: Key pressed <Key.backspace>1
Screenshot: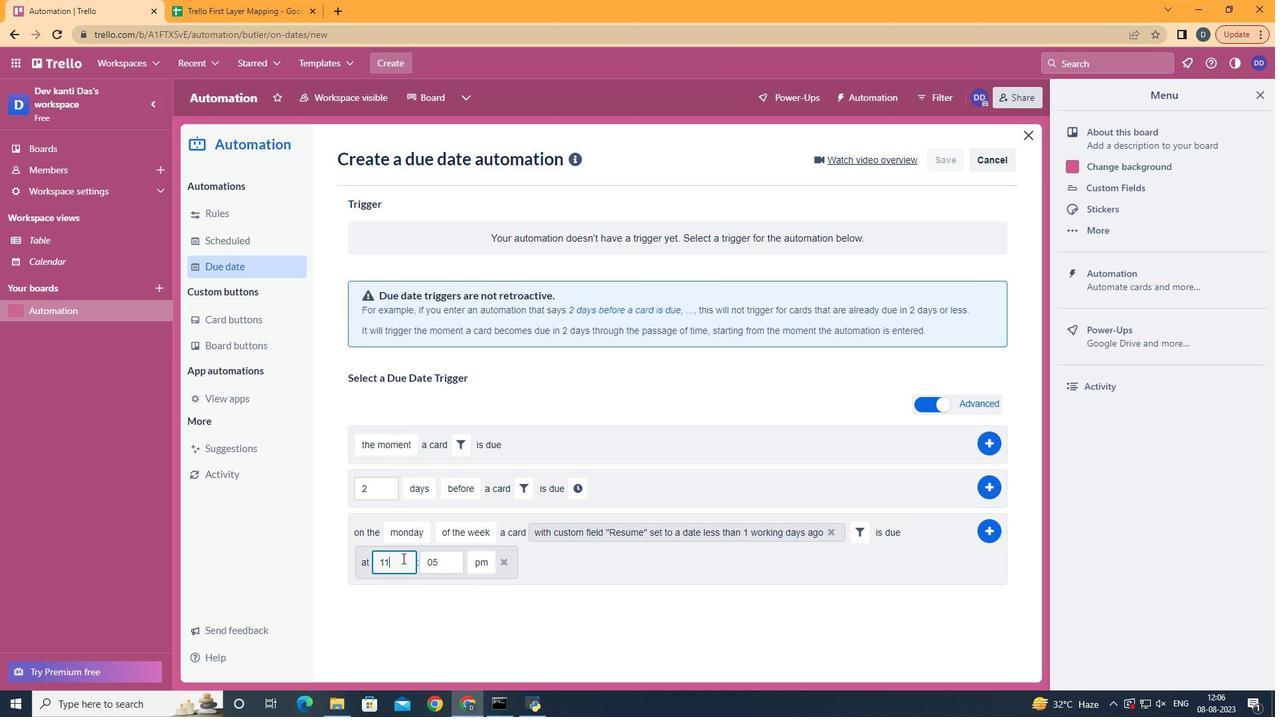
Action: Mouse moved to (438, 557)
Screenshot: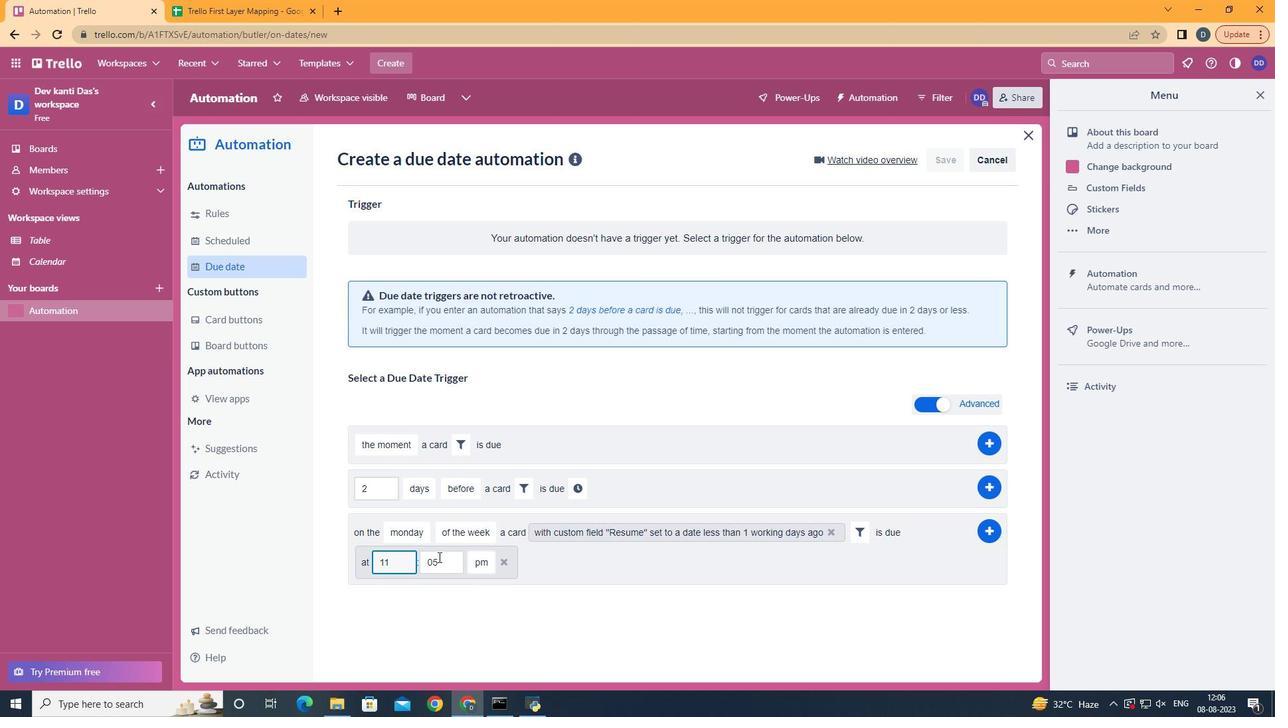 
Action: Mouse pressed left at (438, 557)
Screenshot: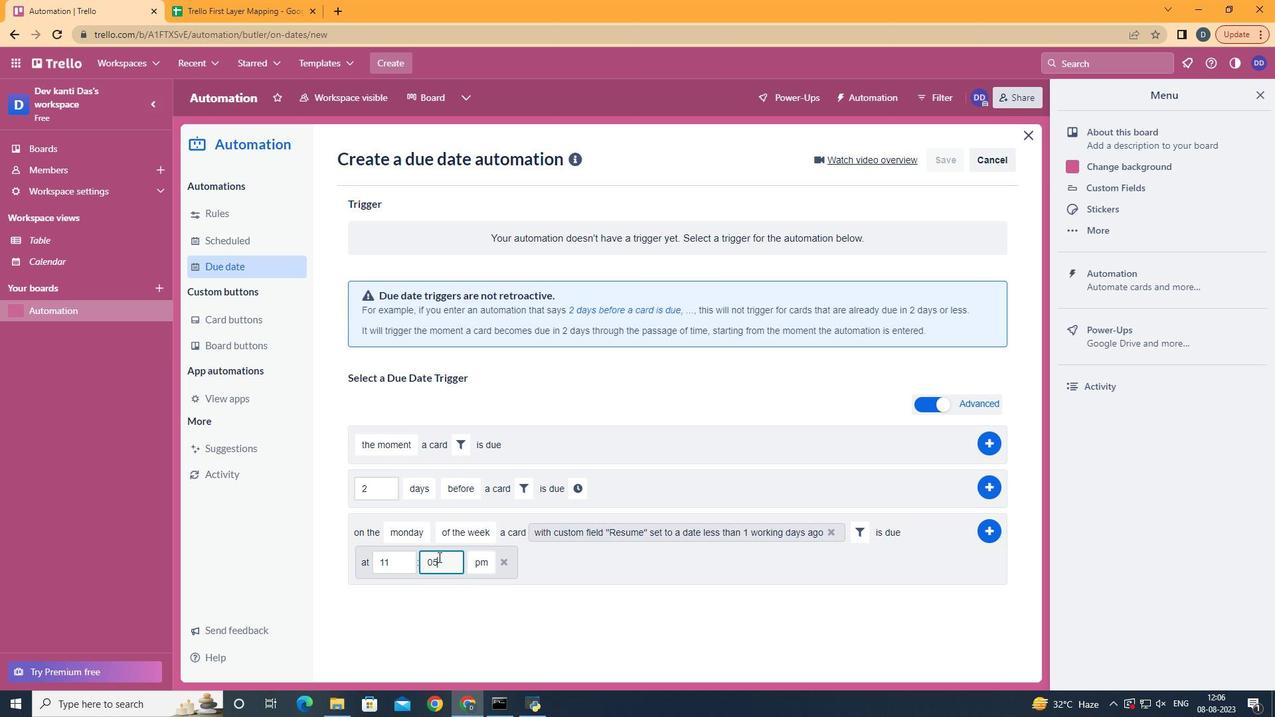 
Action: Key pressed <Key.backspace>0
Screenshot: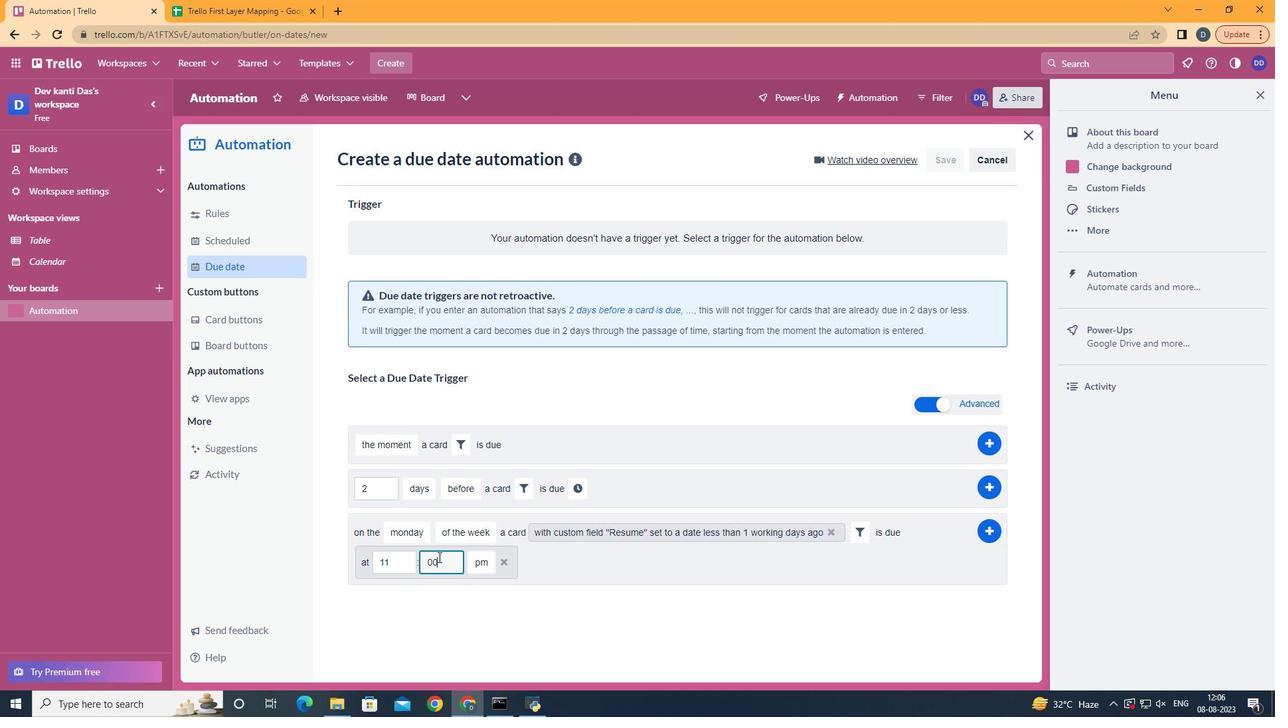 
Action: Mouse moved to (482, 588)
Screenshot: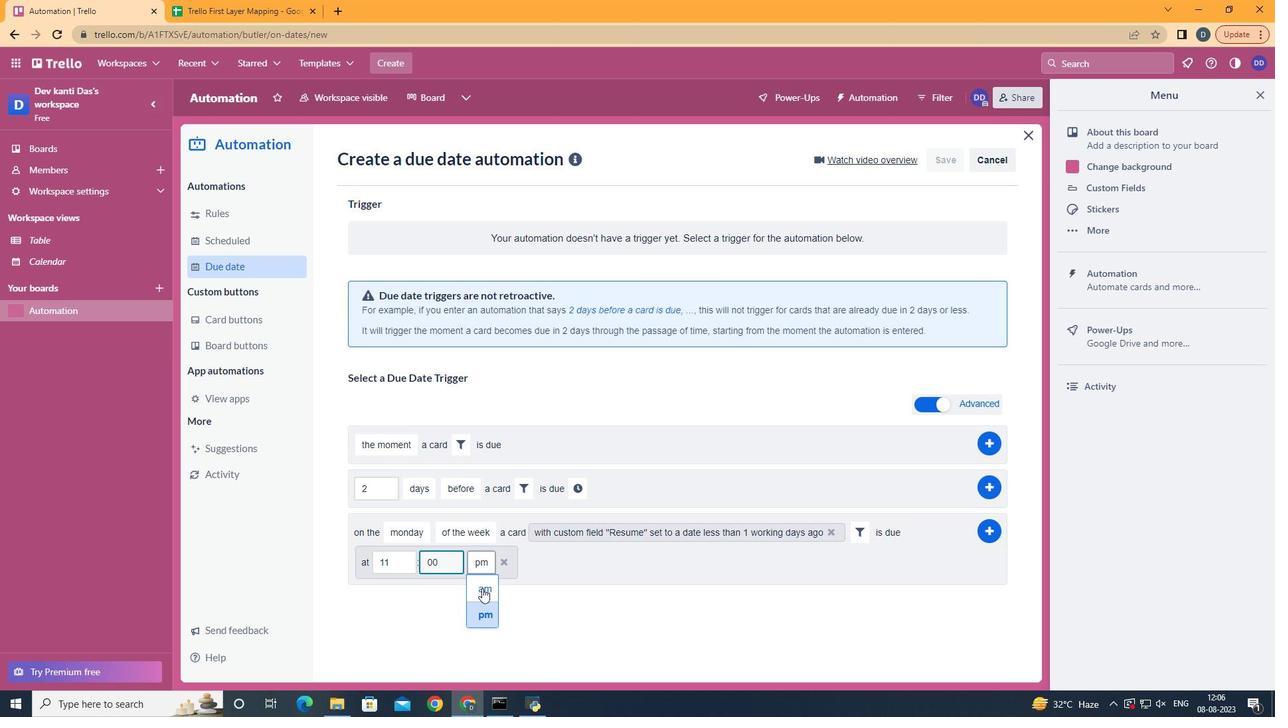 
Action: Mouse pressed left at (482, 588)
Screenshot: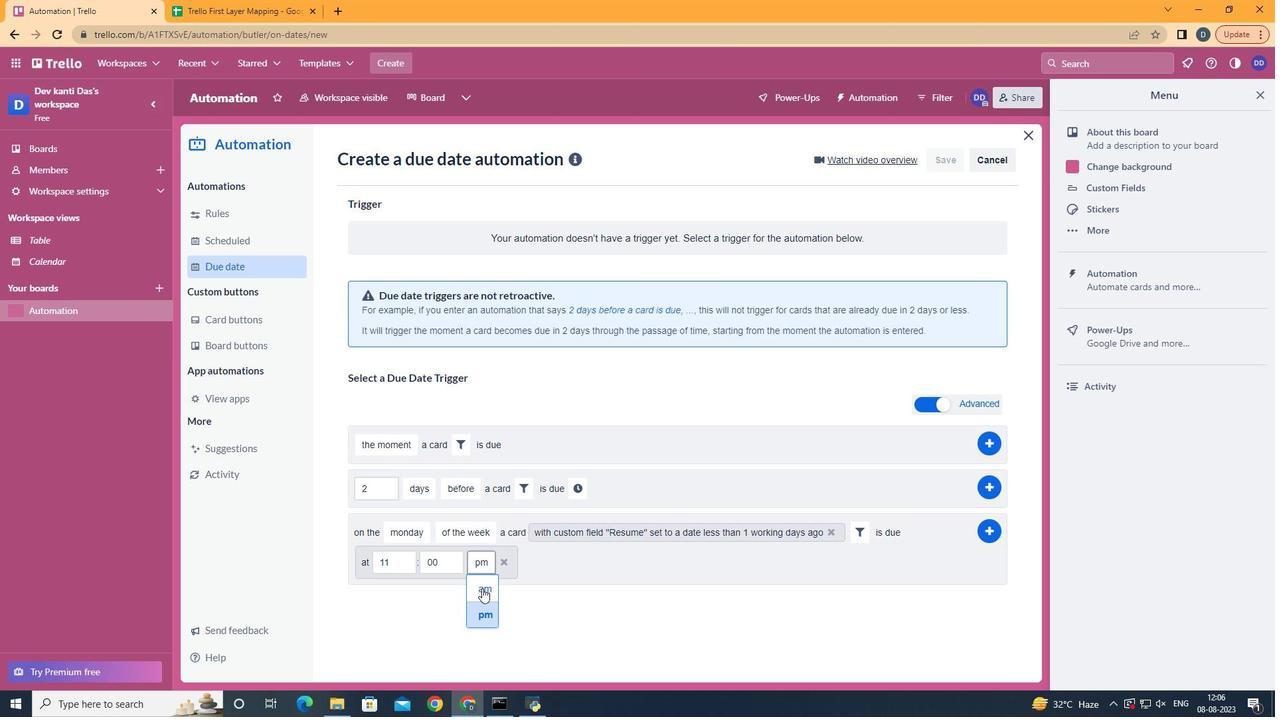 
Action: Mouse moved to (992, 540)
Screenshot: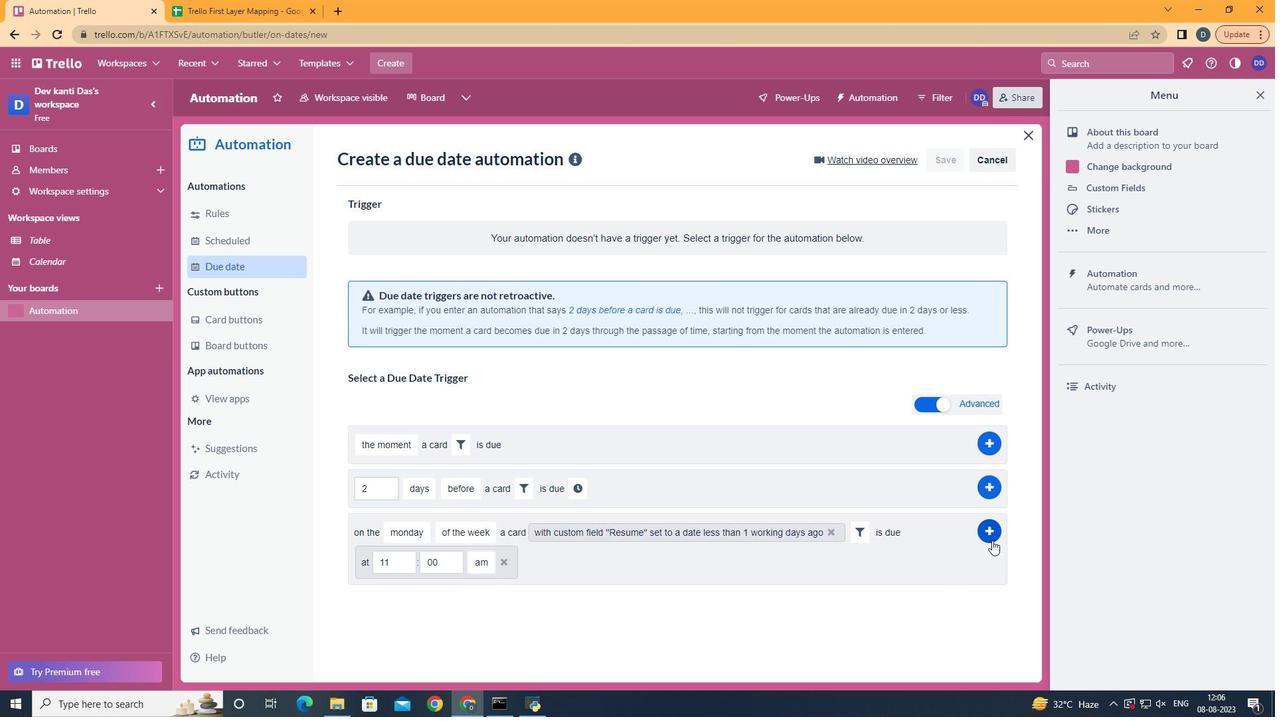
Action: Mouse pressed left at (992, 540)
Screenshot: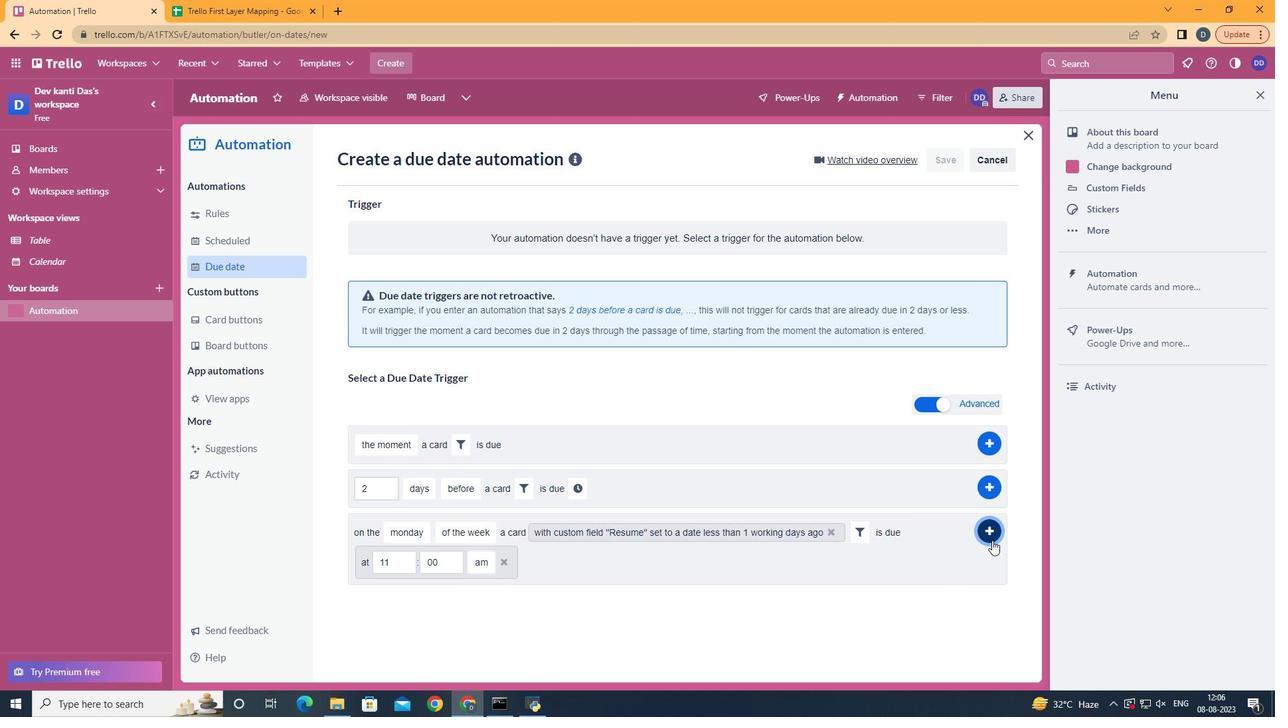 
Action: Mouse moved to (738, 257)
Screenshot: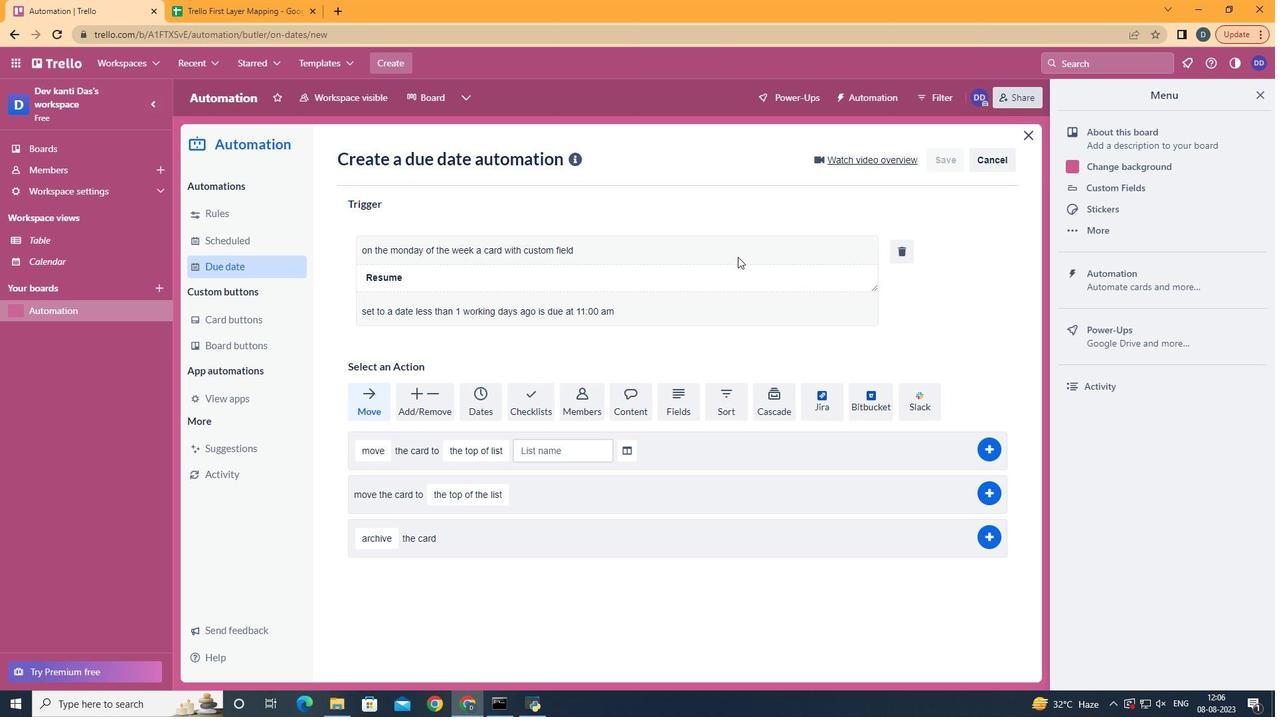 
